 Task: Search one way flight ticket for 4 adults, 2 children, 2 infants in seat and 1 infant on lap in economy from Lexington: Blue Grass Airport to Rockford: Chicago Rockford International Airport(was Northwest Chicagoland Regional Airport At Rockford) on 5-1-2023. Choice of flights is Singapure airlines. Price is upto 65000. Outbound departure time preference is 12:00.
Action: Mouse moved to (207, 212)
Screenshot: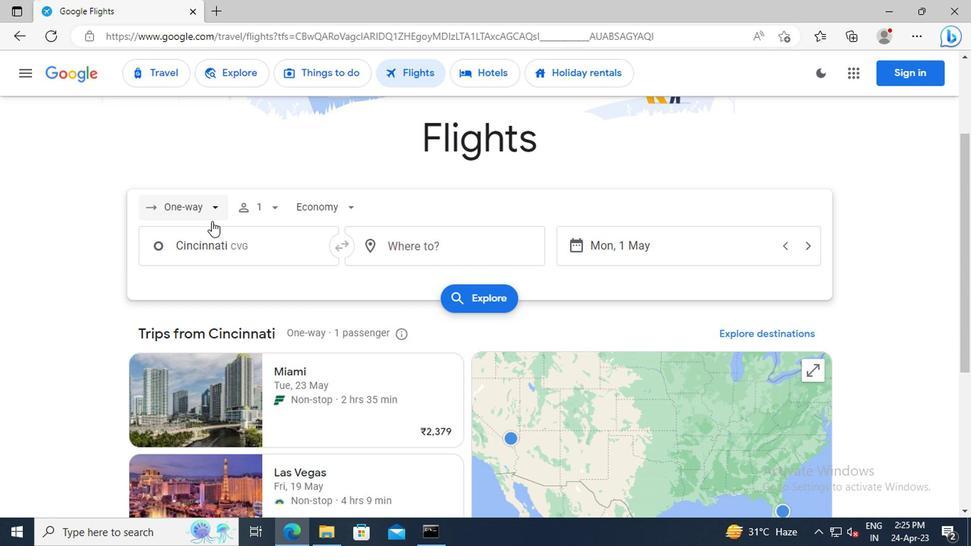 
Action: Mouse pressed left at (207, 212)
Screenshot: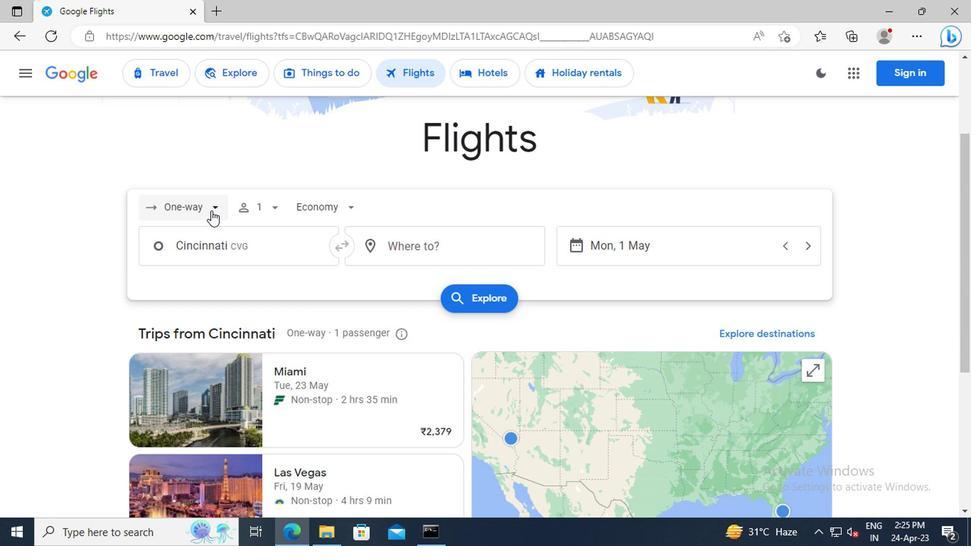 
Action: Mouse moved to (201, 279)
Screenshot: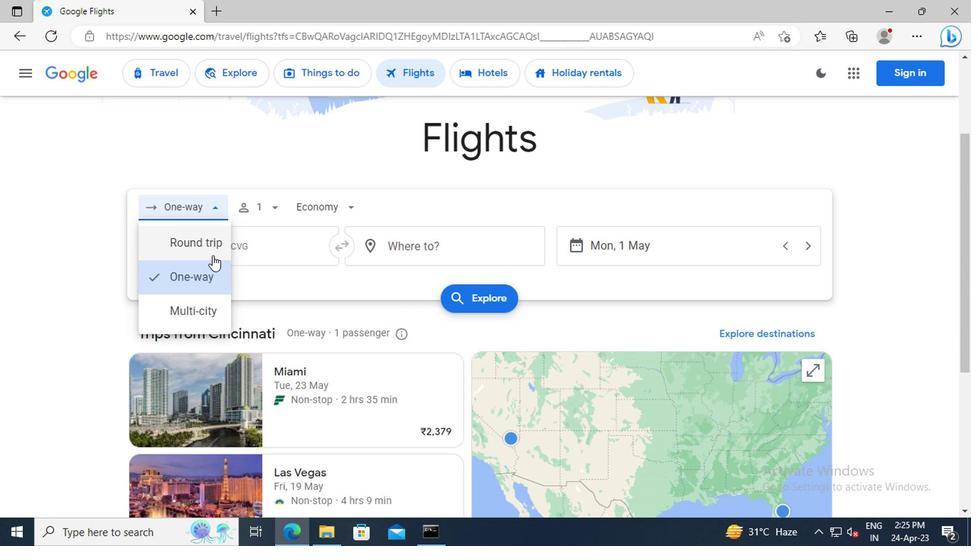 
Action: Mouse pressed left at (201, 279)
Screenshot: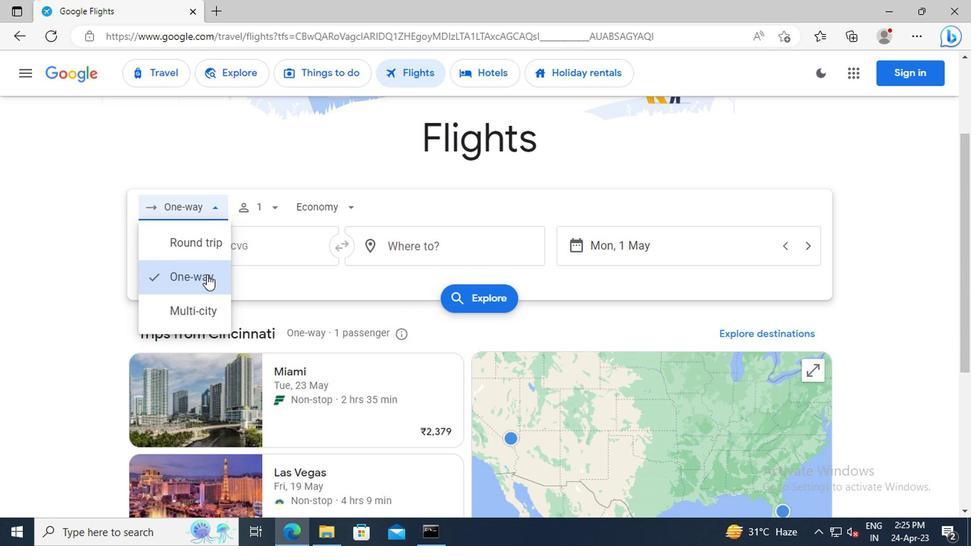 
Action: Mouse moved to (266, 210)
Screenshot: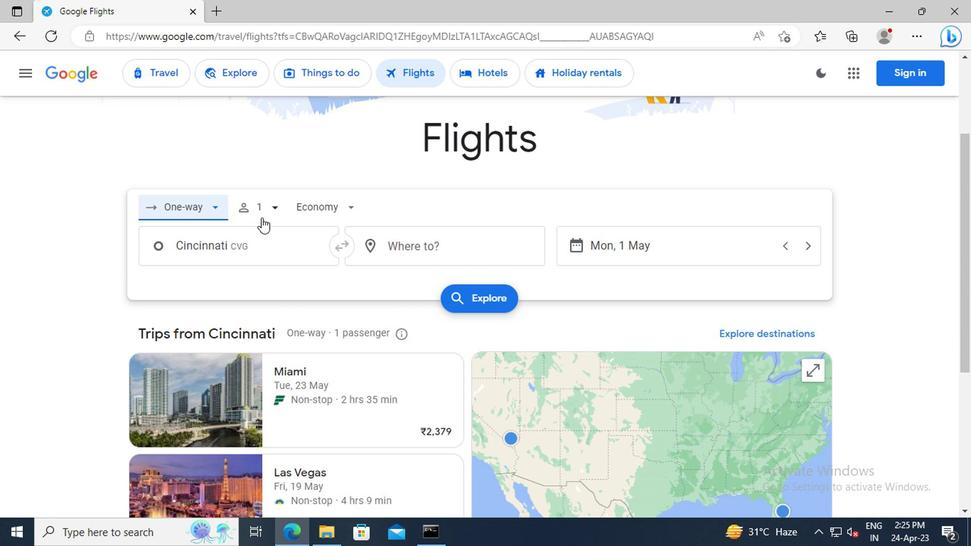
Action: Mouse pressed left at (266, 210)
Screenshot: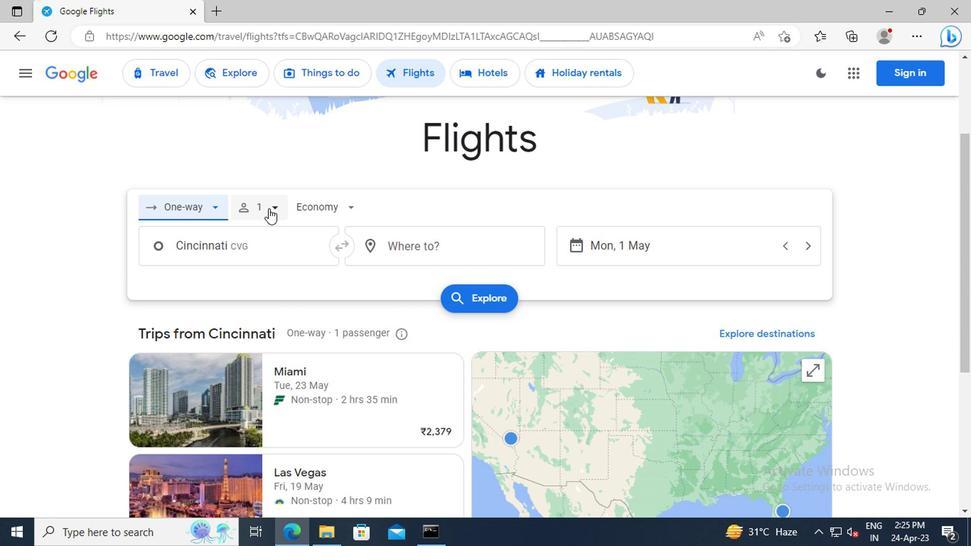 
Action: Mouse moved to (375, 248)
Screenshot: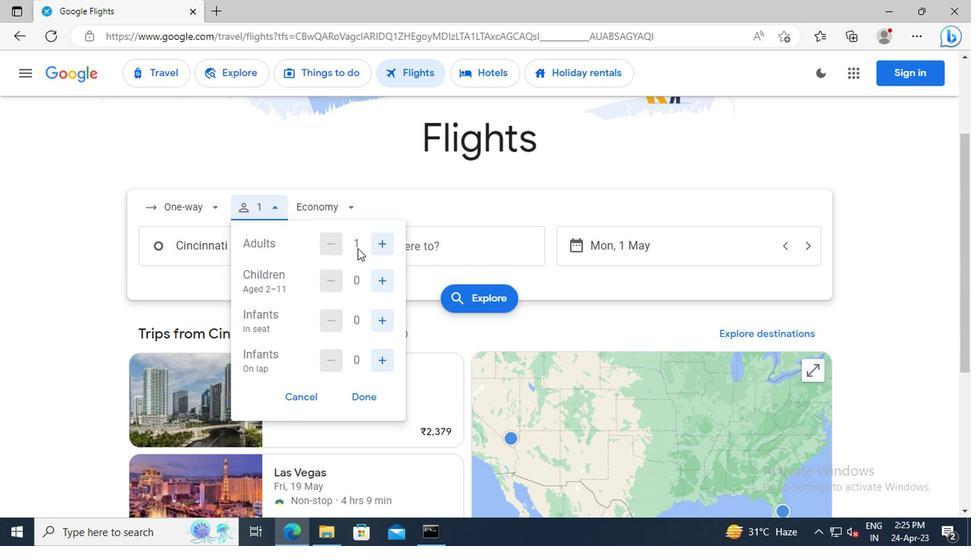 
Action: Mouse pressed left at (375, 248)
Screenshot: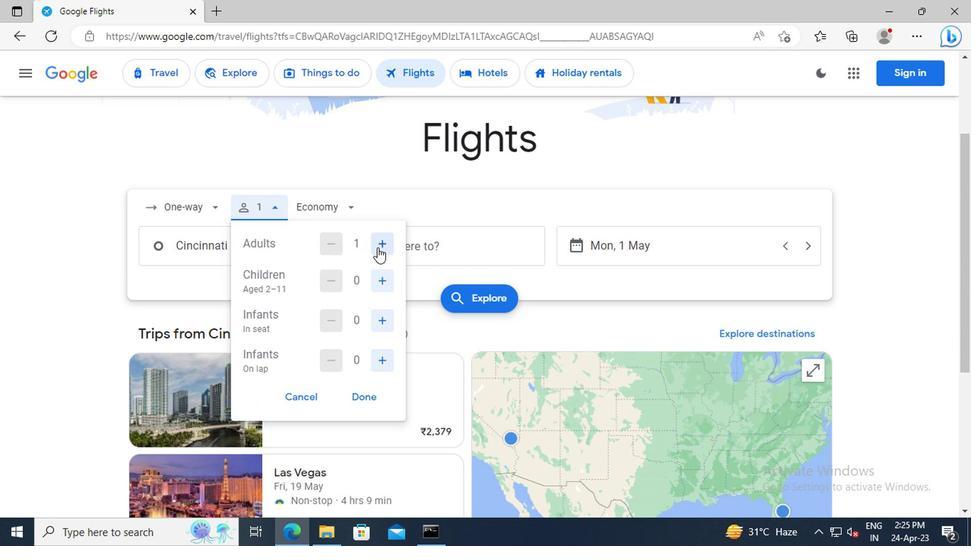 
Action: Mouse pressed left at (375, 248)
Screenshot: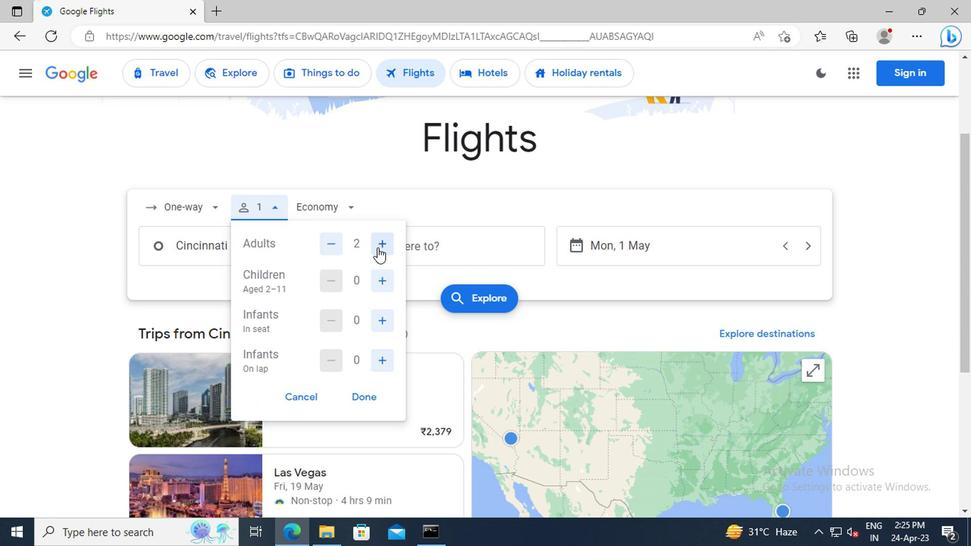 
Action: Mouse pressed left at (375, 248)
Screenshot: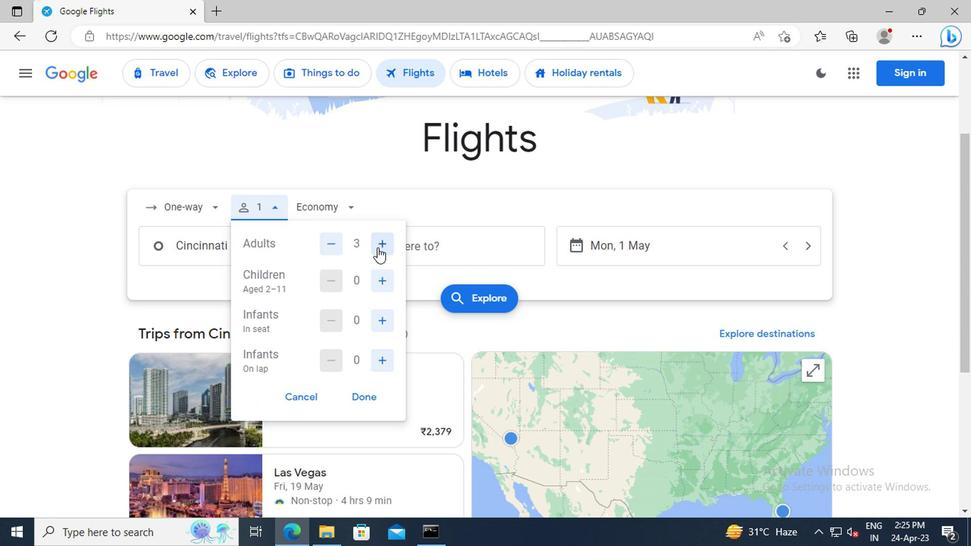 
Action: Mouse moved to (375, 281)
Screenshot: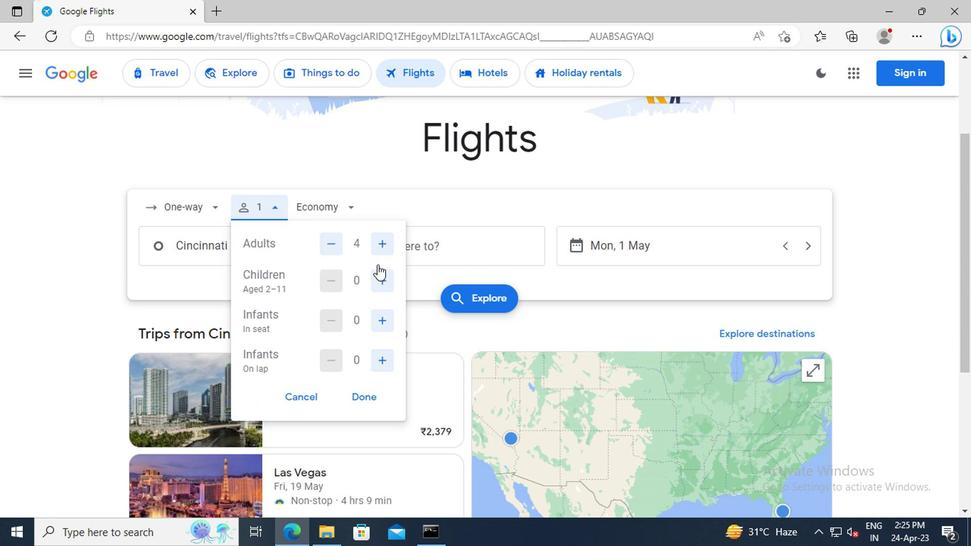 
Action: Mouse pressed left at (375, 281)
Screenshot: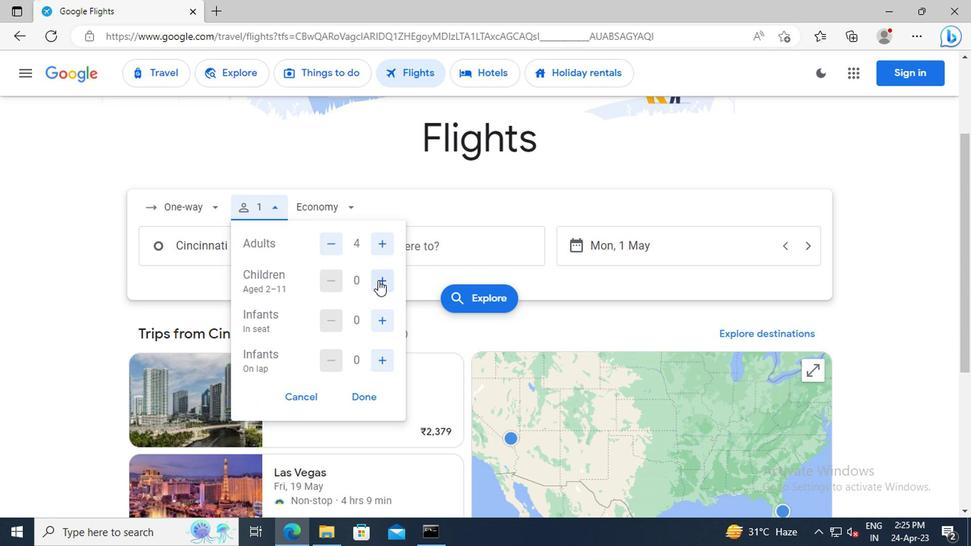 
Action: Mouse pressed left at (375, 281)
Screenshot: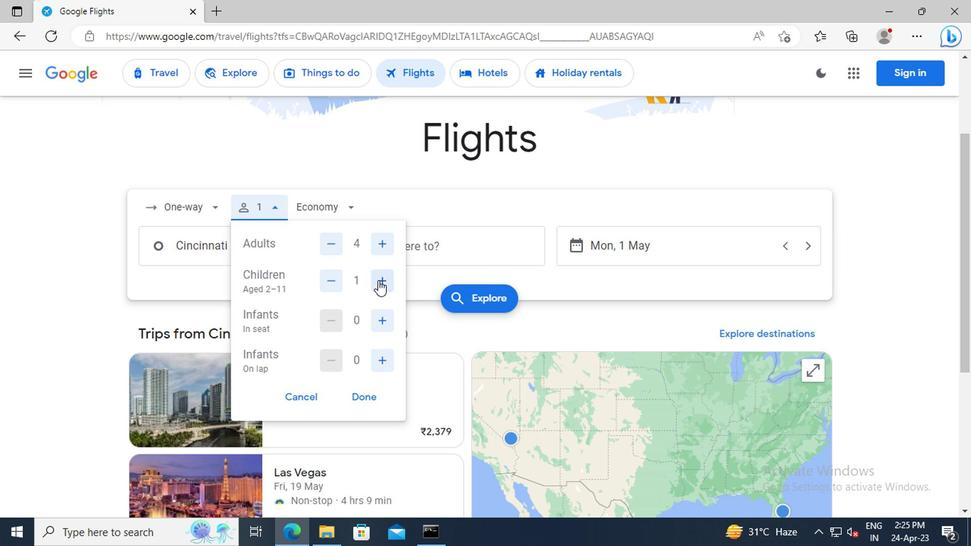 
Action: Mouse moved to (371, 326)
Screenshot: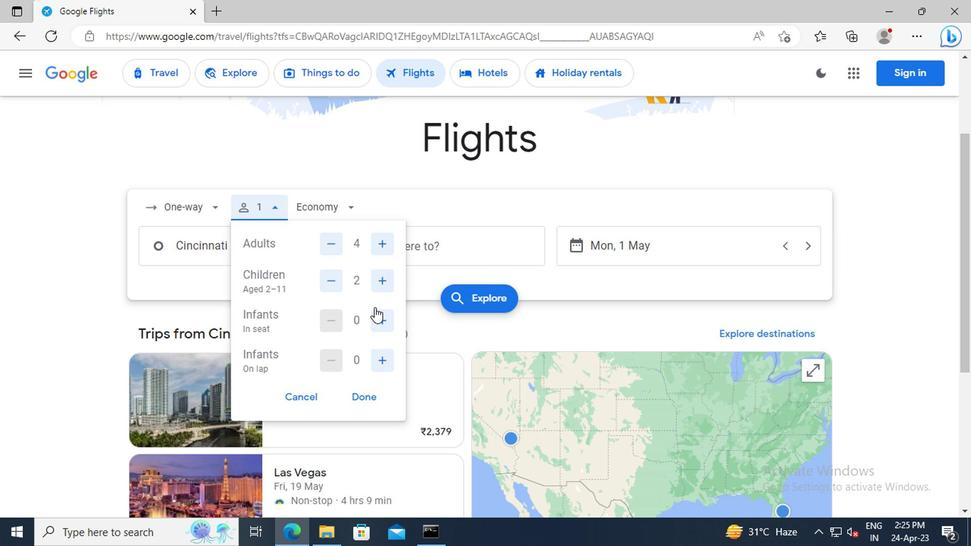 
Action: Mouse pressed left at (371, 326)
Screenshot: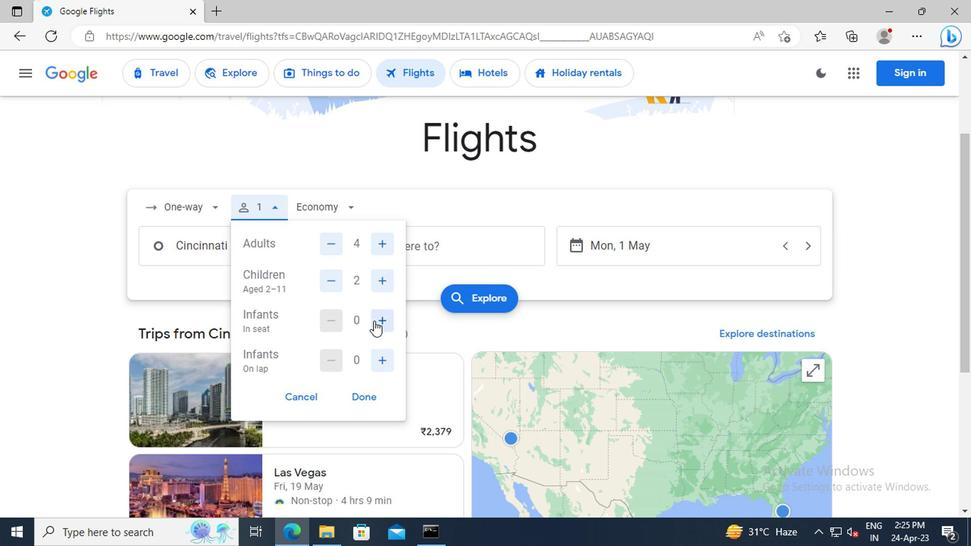 
Action: Mouse pressed left at (371, 326)
Screenshot: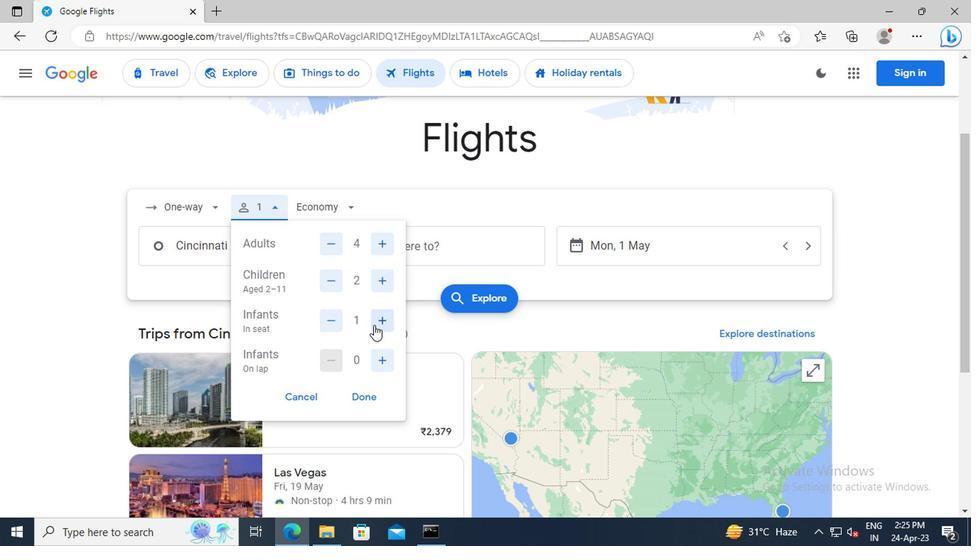
Action: Mouse moved to (375, 360)
Screenshot: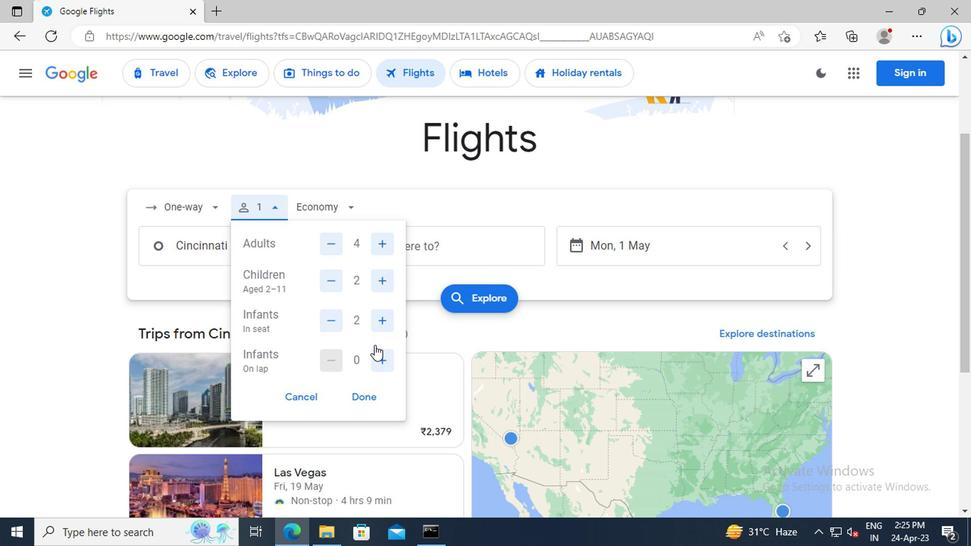 
Action: Mouse pressed left at (375, 360)
Screenshot: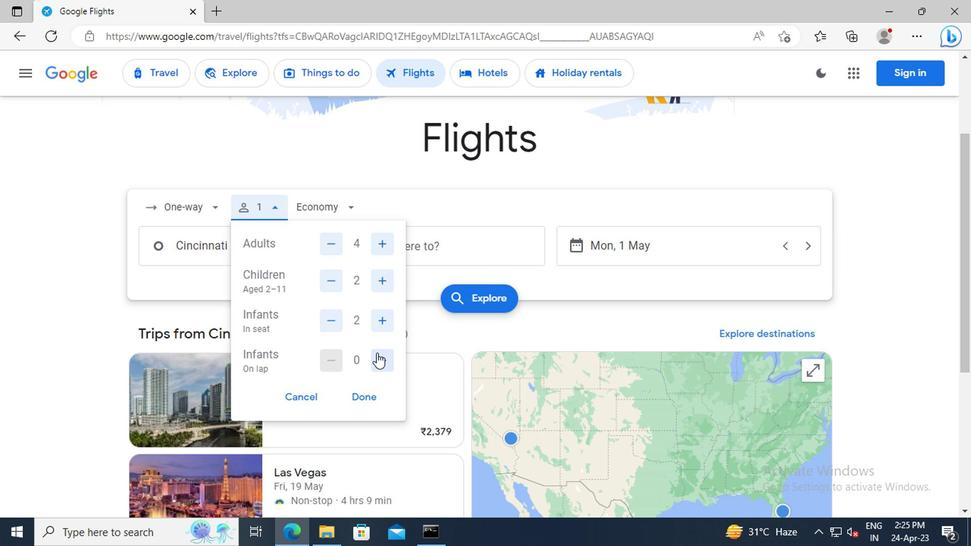 
Action: Mouse moved to (367, 397)
Screenshot: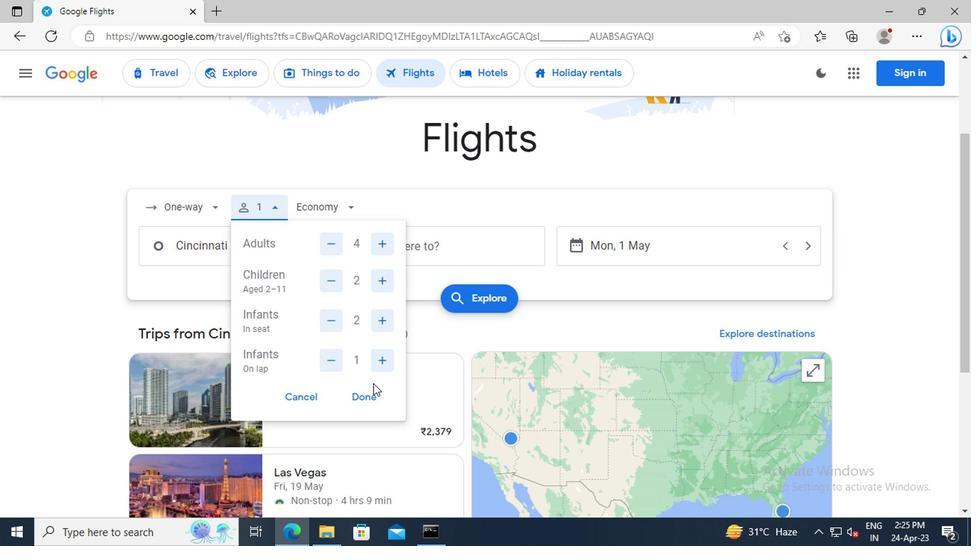 
Action: Mouse pressed left at (367, 397)
Screenshot: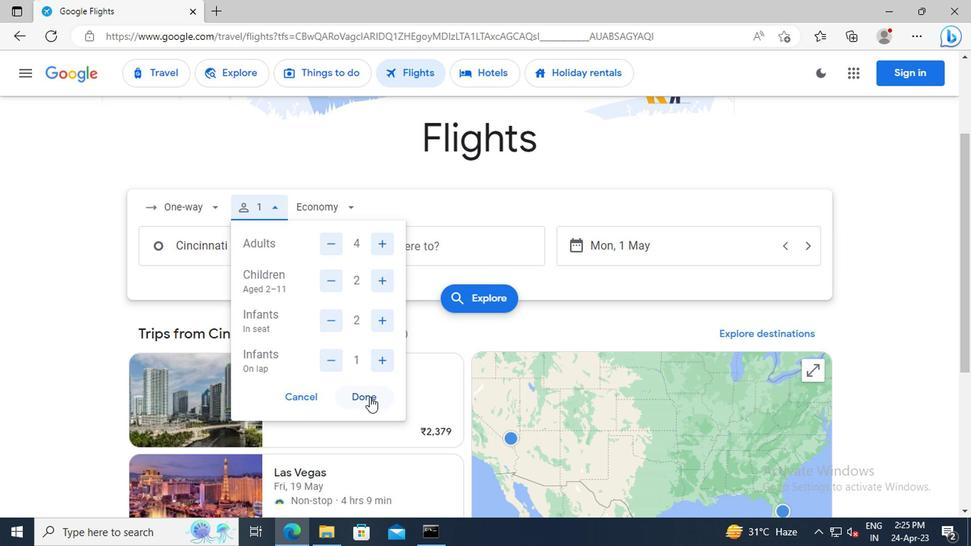 
Action: Mouse moved to (325, 212)
Screenshot: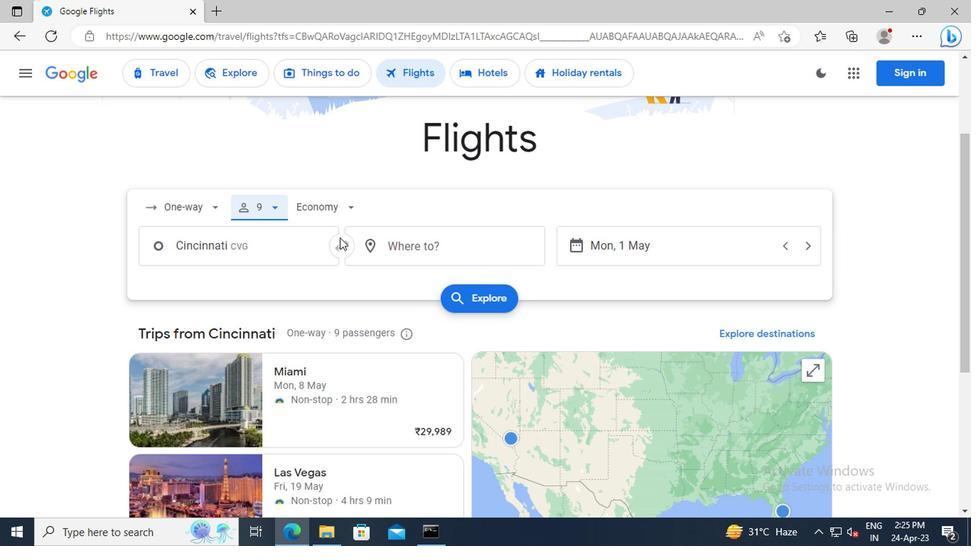 
Action: Mouse pressed left at (325, 212)
Screenshot: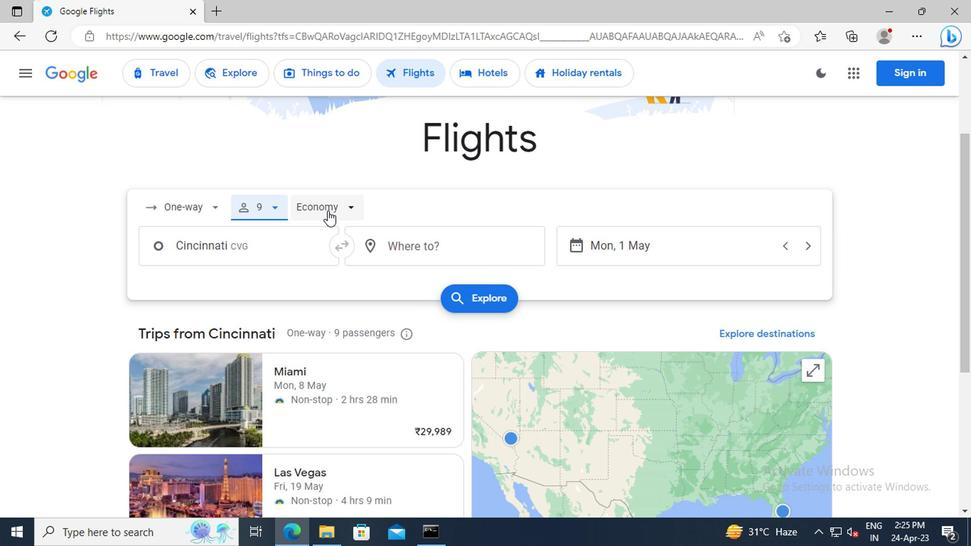 
Action: Mouse moved to (337, 242)
Screenshot: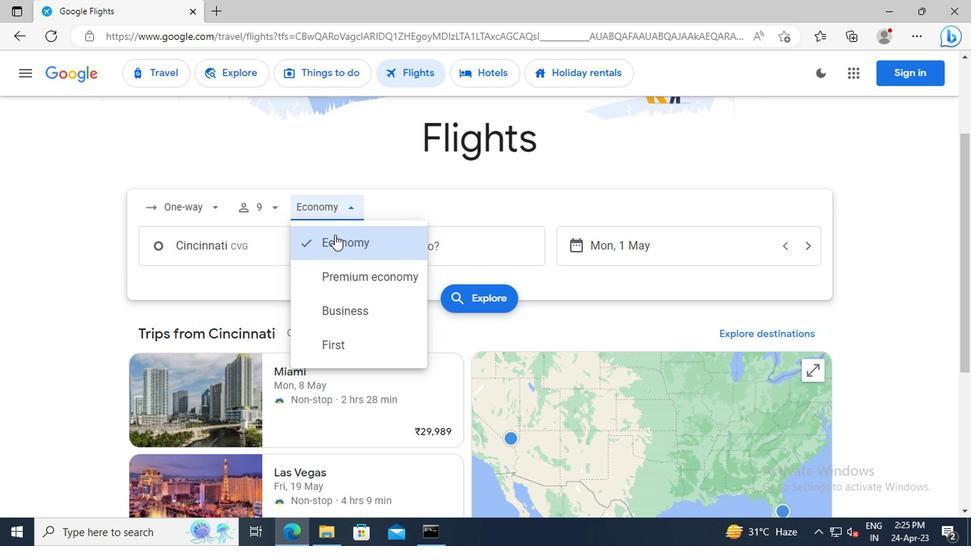 
Action: Mouse pressed left at (337, 242)
Screenshot: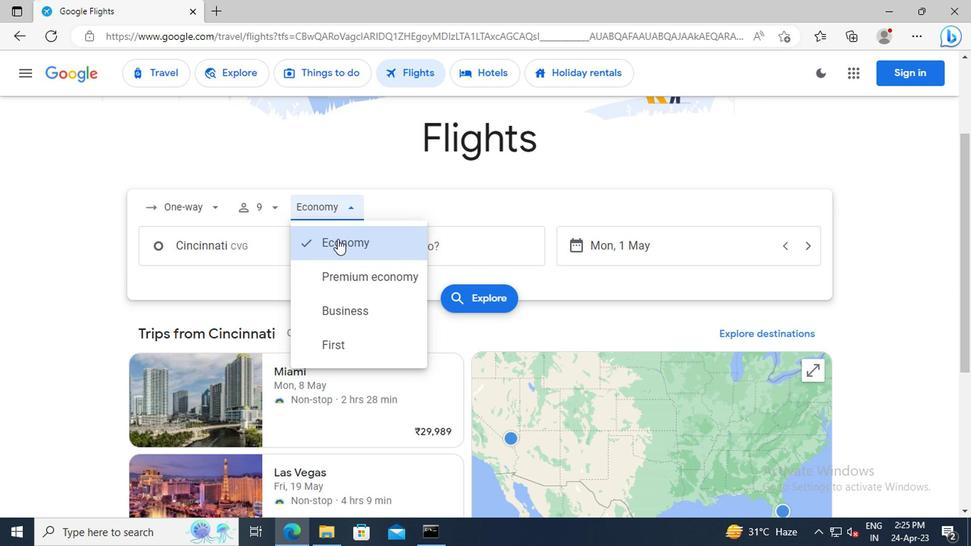 
Action: Mouse moved to (270, 251)
Screenshot: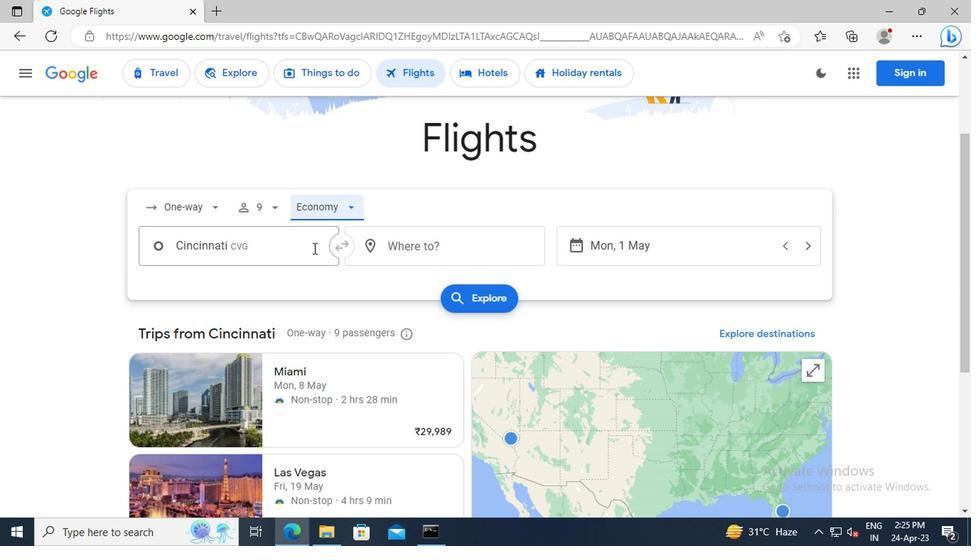 
Action: Mouse pressed left at (270, 251)
Screenshot: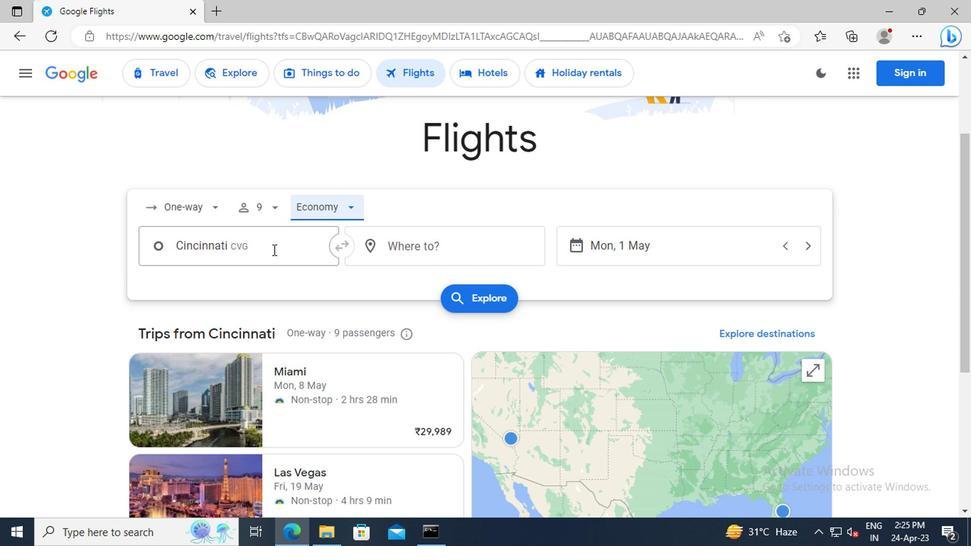 
Action: Key pressed <Key.shift>BLUE<Key.space><Key.shift>GRASS
Screenshot: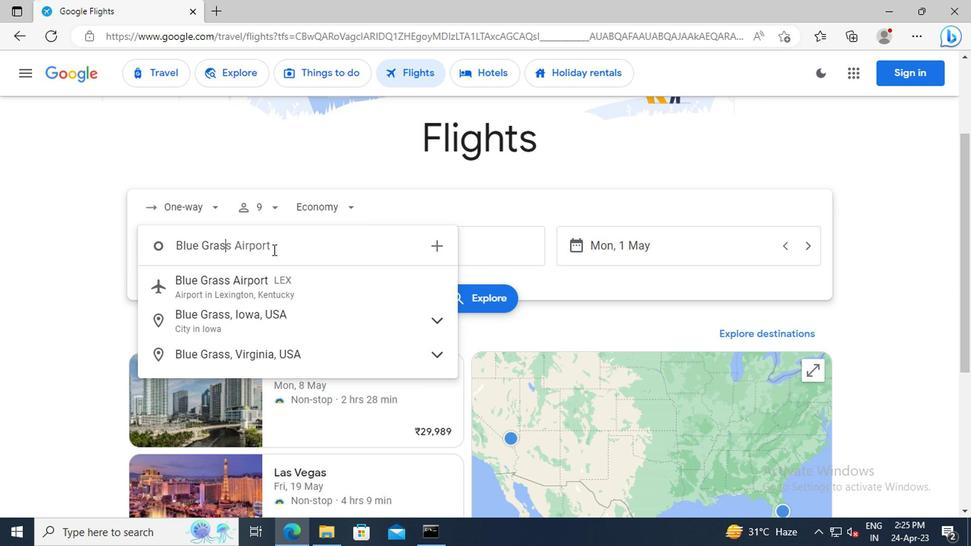 
Action: Mouse moved to (273, 286)
Screenshot: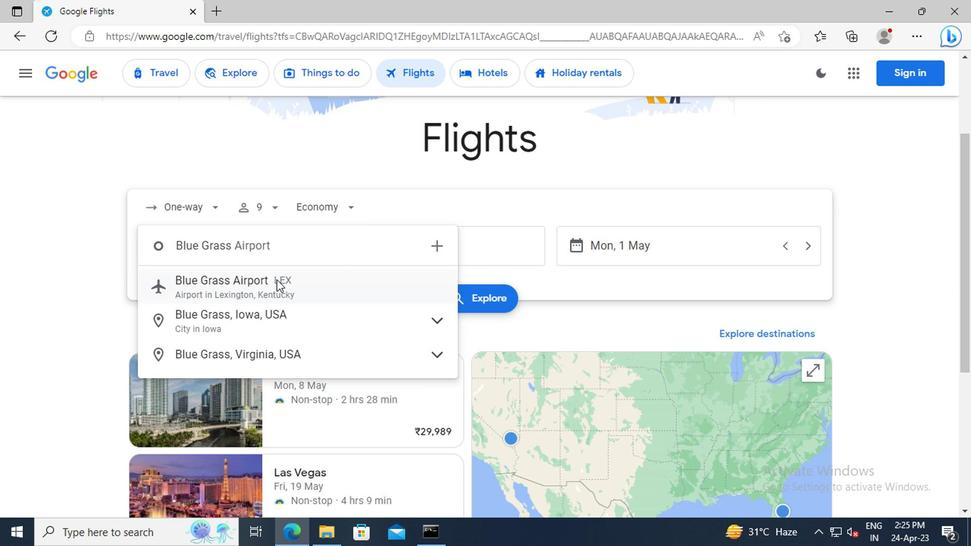 
Action: Mouse pressed left at (273, 286)
Screenshot: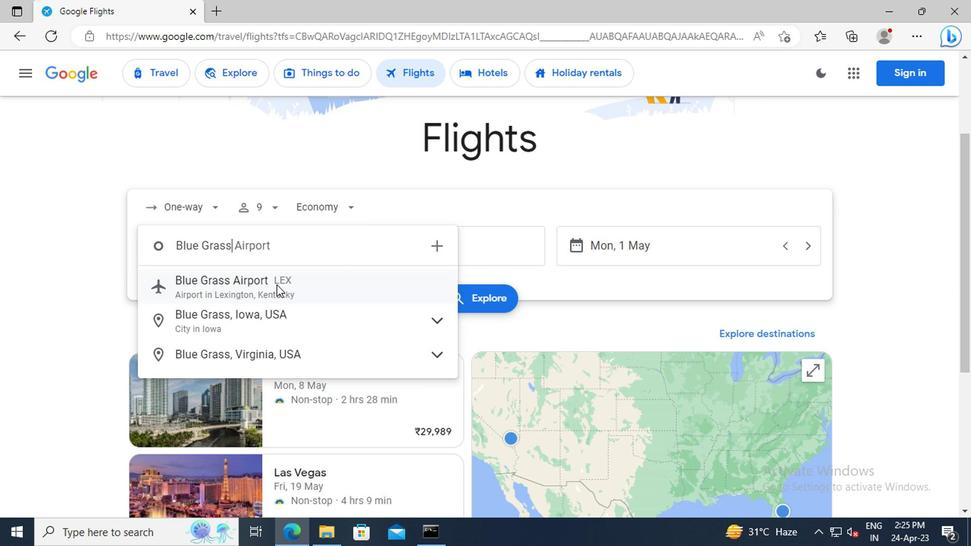 
Action: Mouse moved to (434, 253)
Screenshot: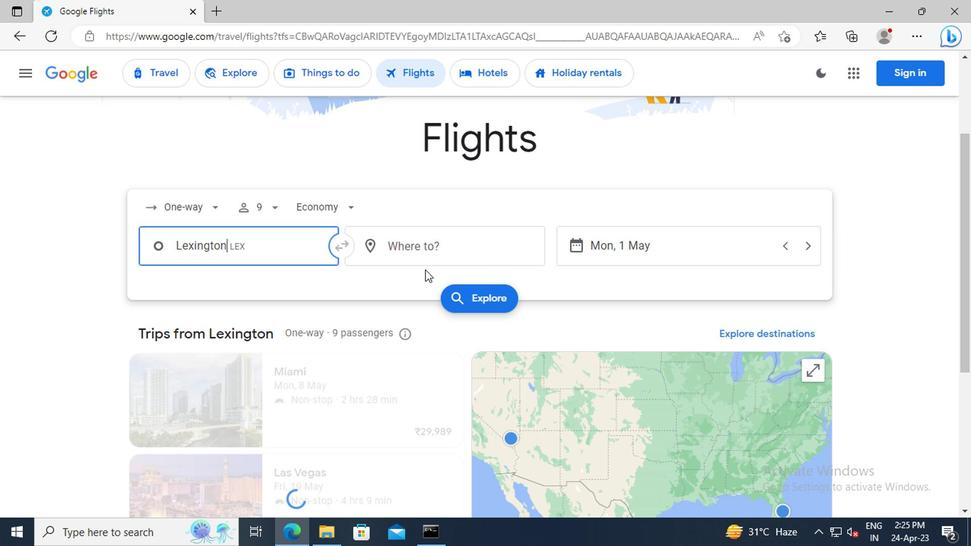 
Action: Mouse pressed left at (434, 253)
Screenshot: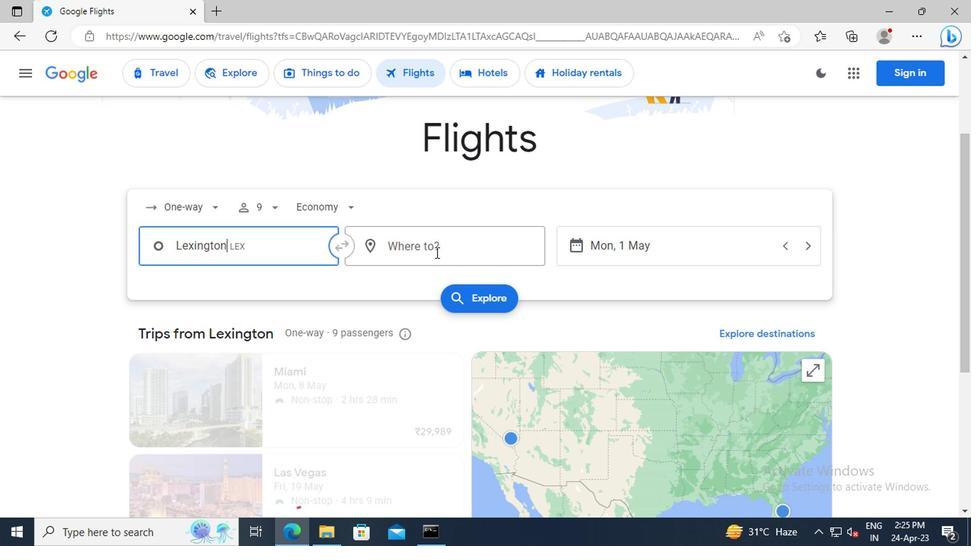 
Action: Mouse moved to (417, 241)
Screenshot: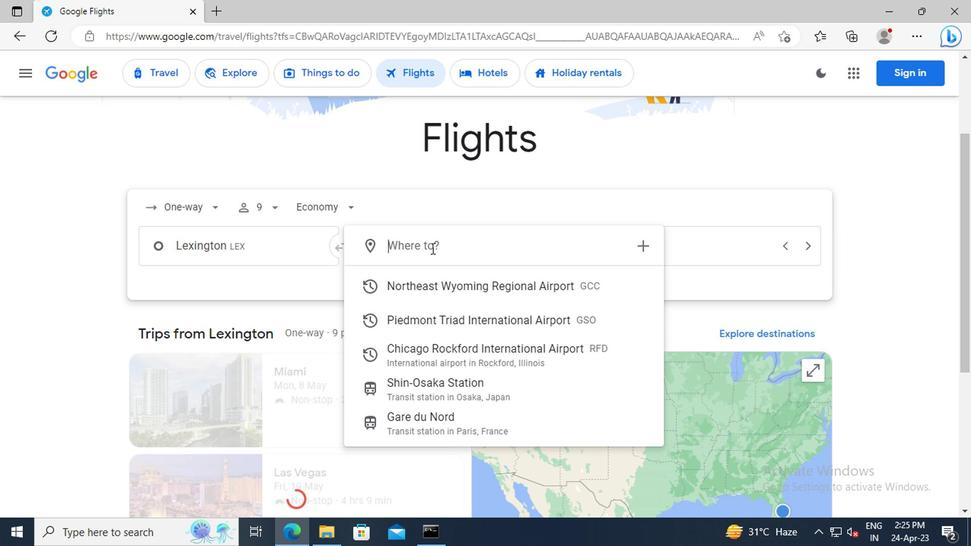 
Action: Key pressed <Key.shift>CHICAGO<Key.space><Key.shift>R
Screenshot: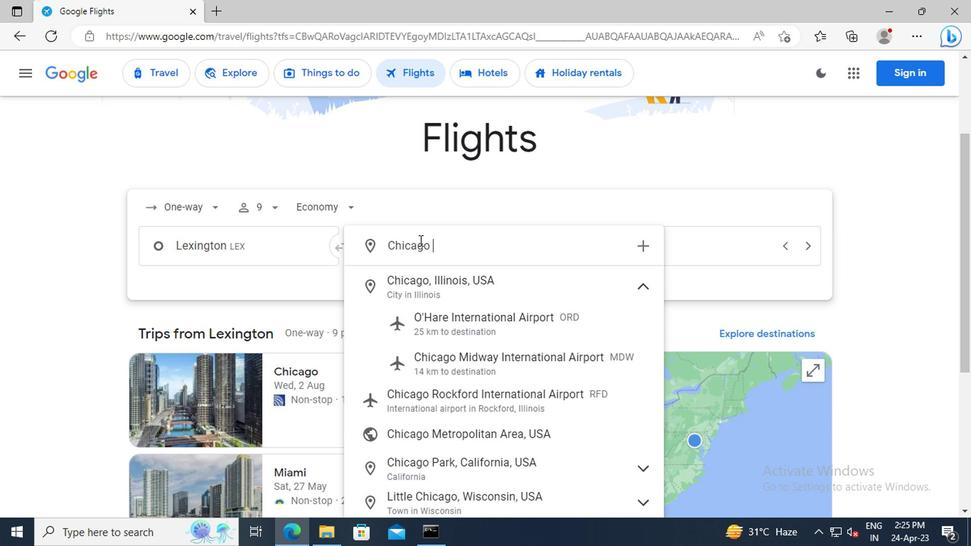 
Action: Mouse moved to (432, 290)
Screenshot: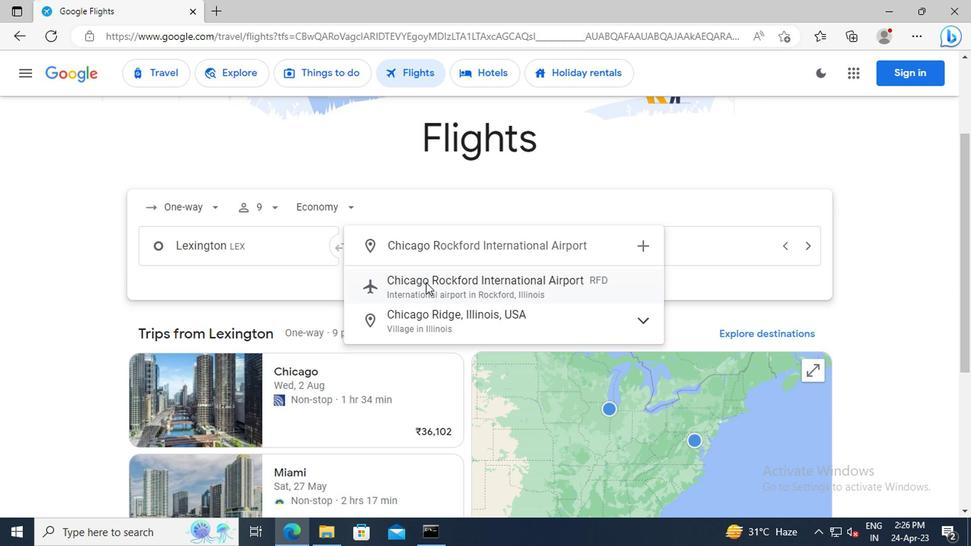 
Action: Mouse pressed left at (432, 290)
Screenshot: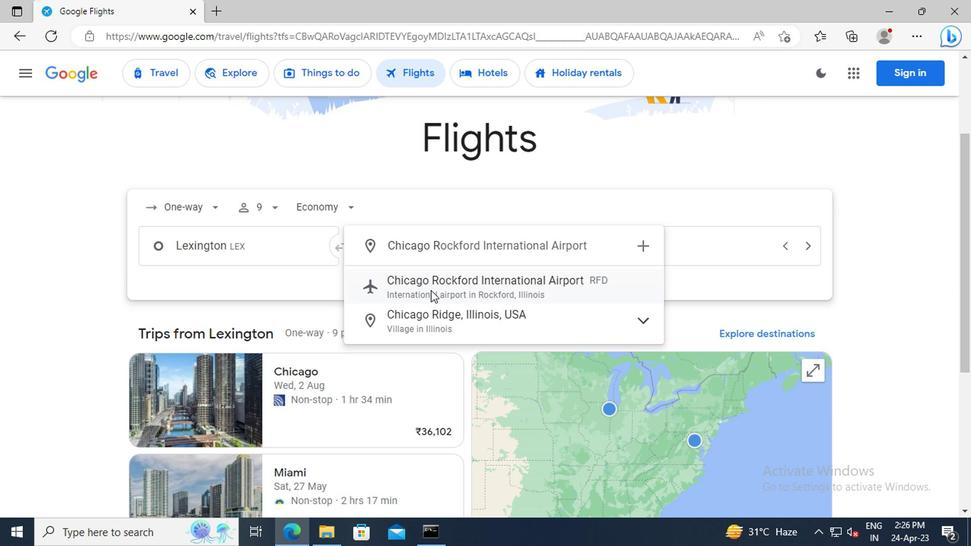 
Action: Mouse moved to (672, 256)
Screenshot: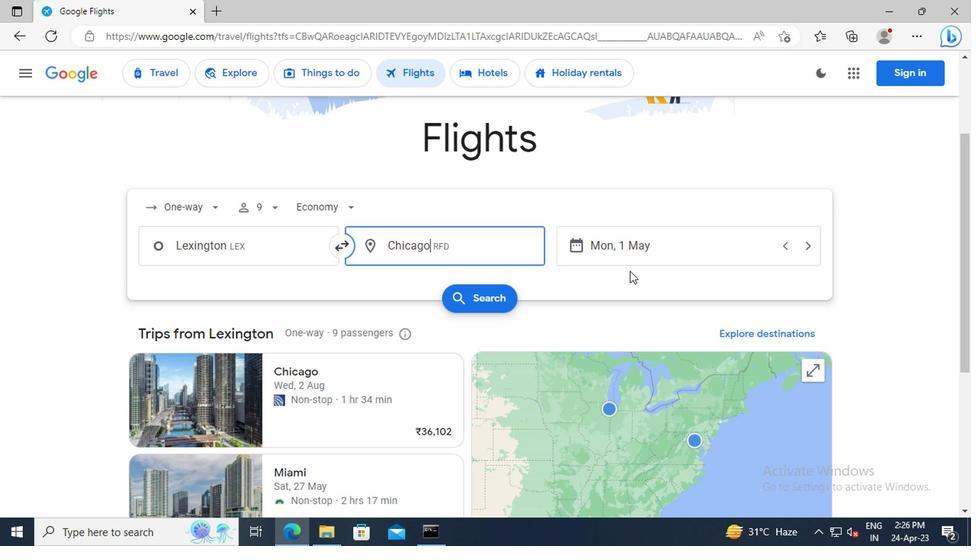 
Action: Mouse pressed left at (672, 256)
Screenshot: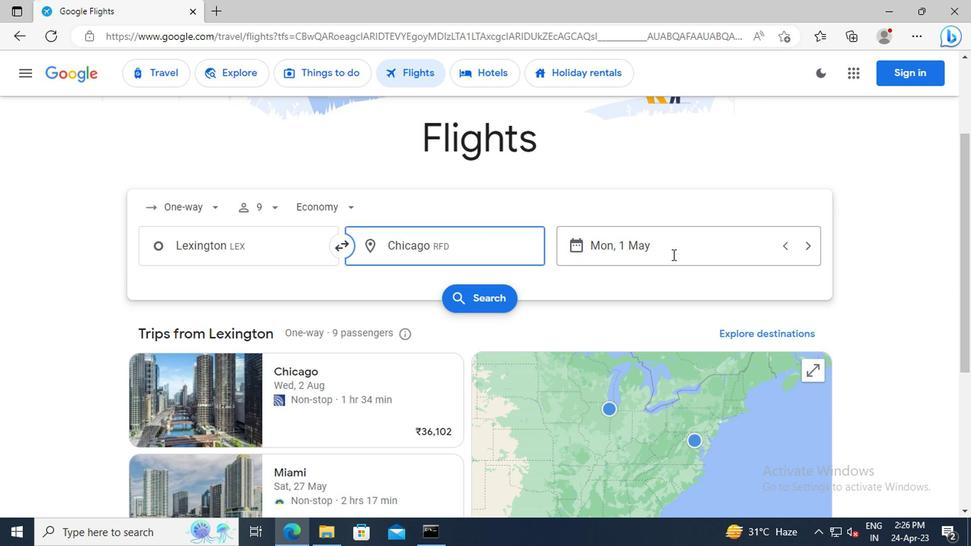 
Action: Mouse moved to (646, 251)
Screenshot: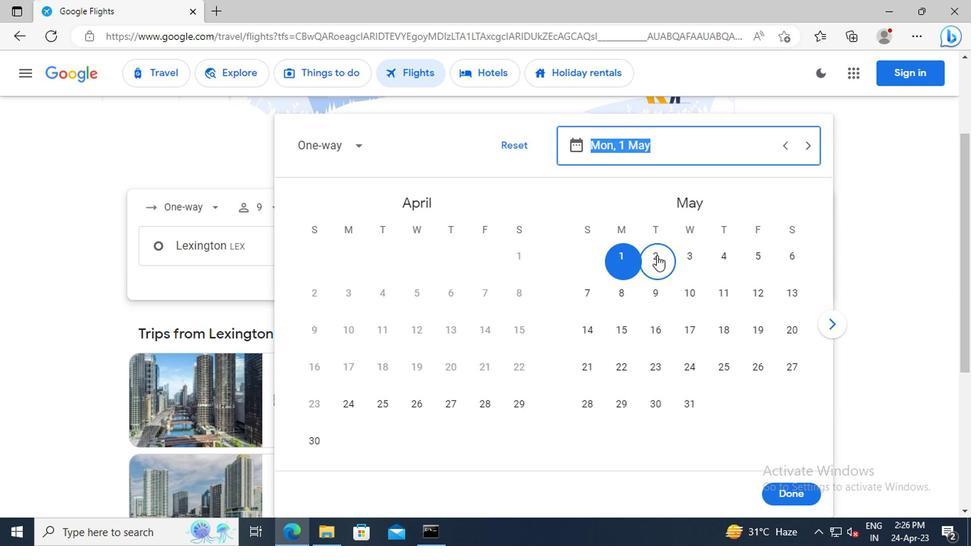 
Action: Key pressed 1<Key.space>MAY<Key.enter>
Screenshot: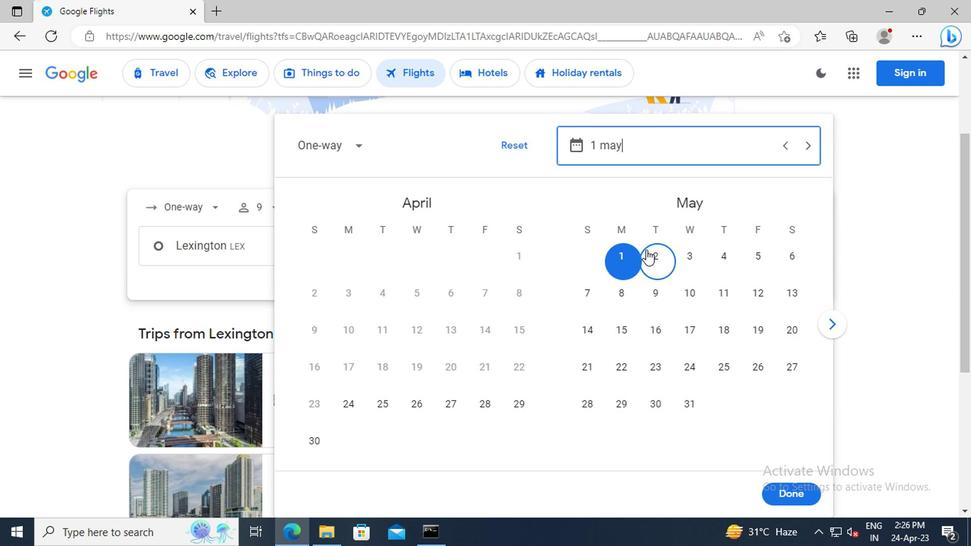 
Action: Mouse moved to (781, 490)
Screenshot: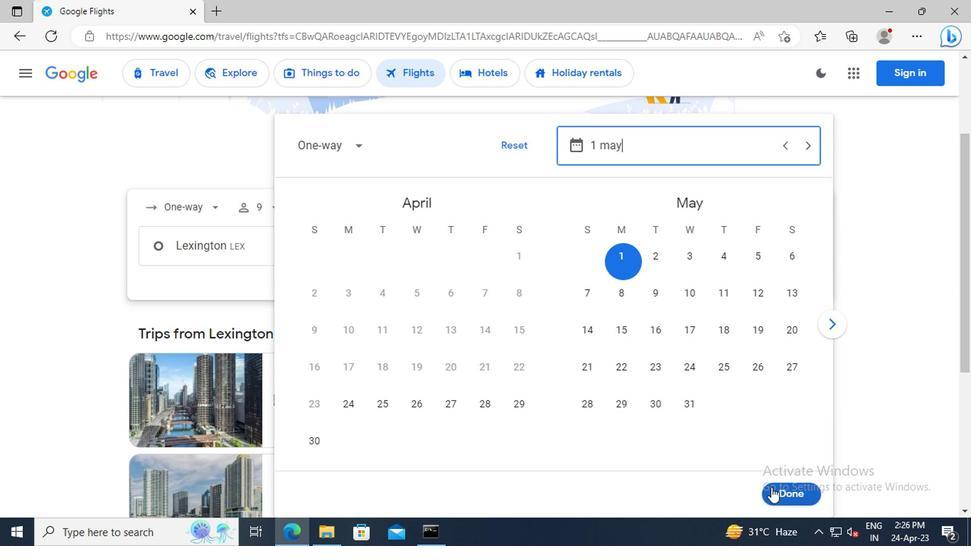 
Action: Mouse pressed left at (781, 490)
Screenshot: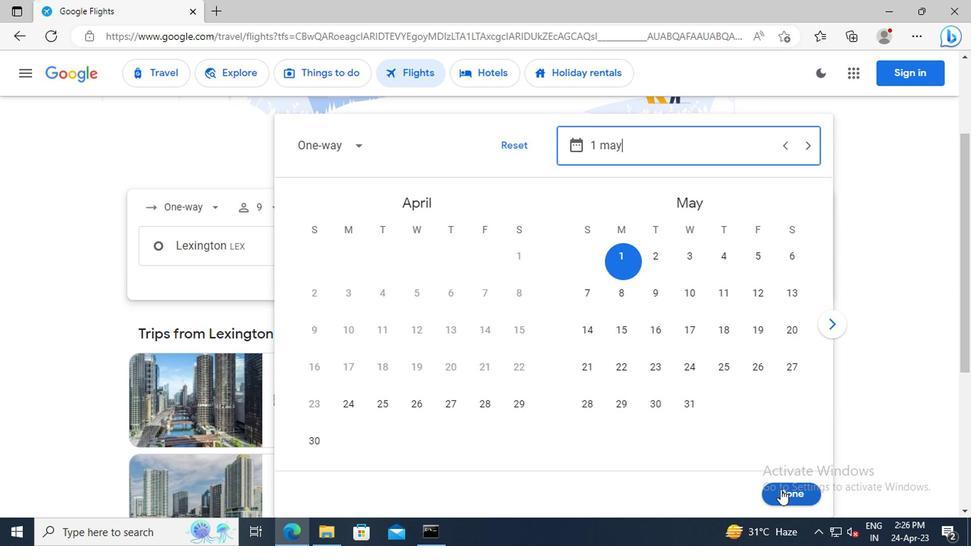 
Action: Mouse moved to (490, 299)
Screenshot: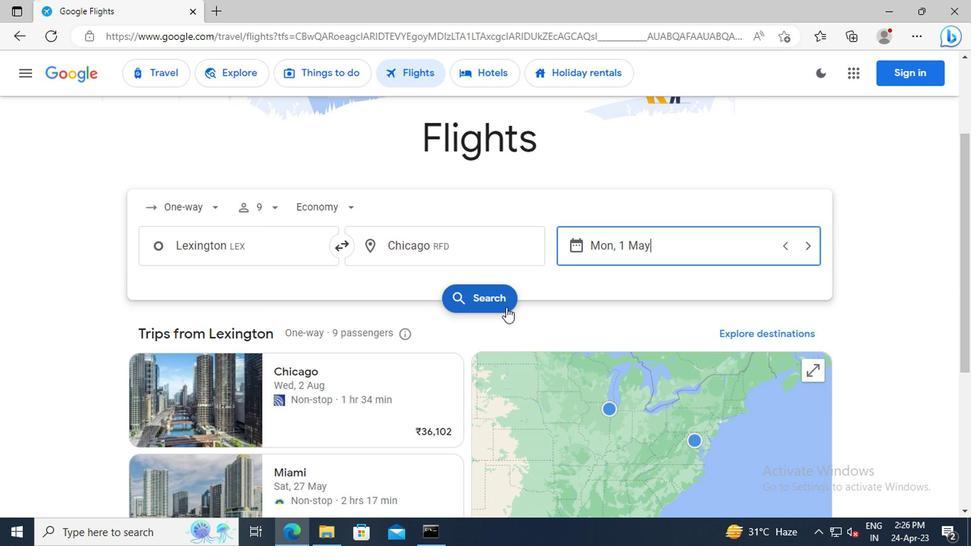 
Action: Mouse pressed left at (490, 299)
Screenshot: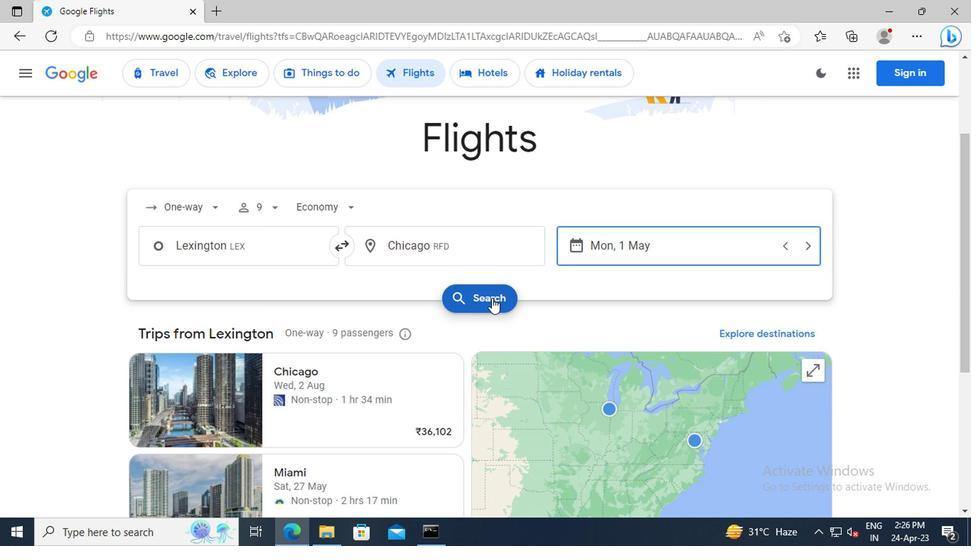 
Action: Mouse moved to (174, 206)
Screenshot: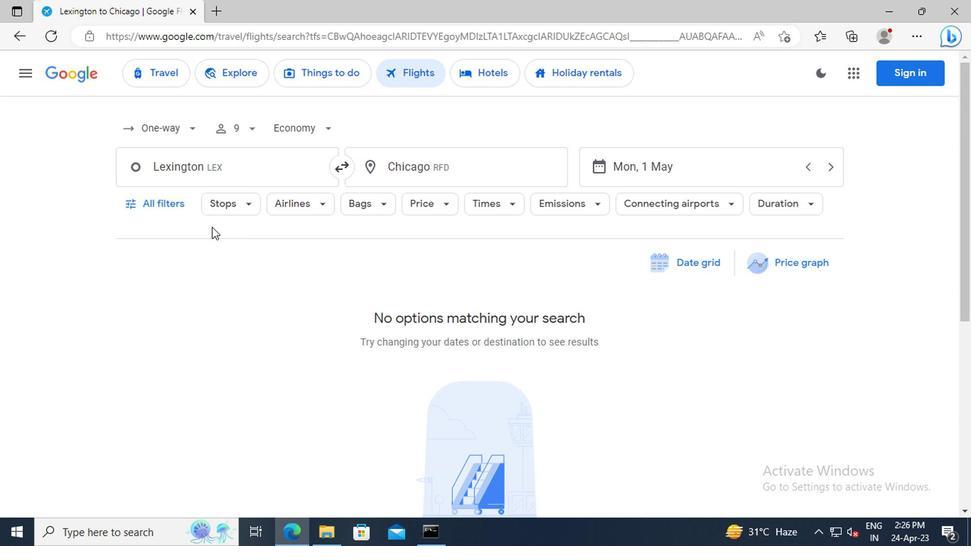 
Action: Mouse pressed left at (174, 206)
Screenshot: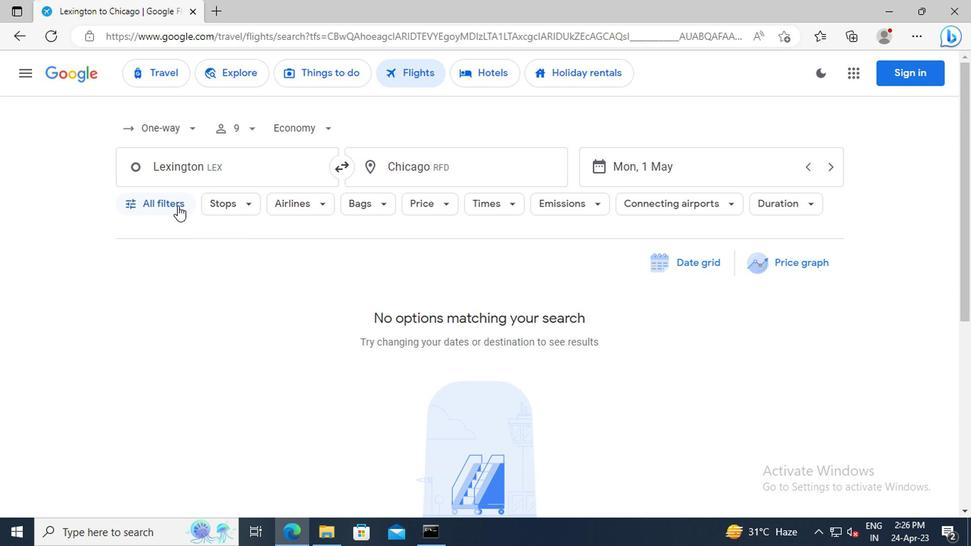 
Action: Mouse moved to (255, 280)
Screenshot: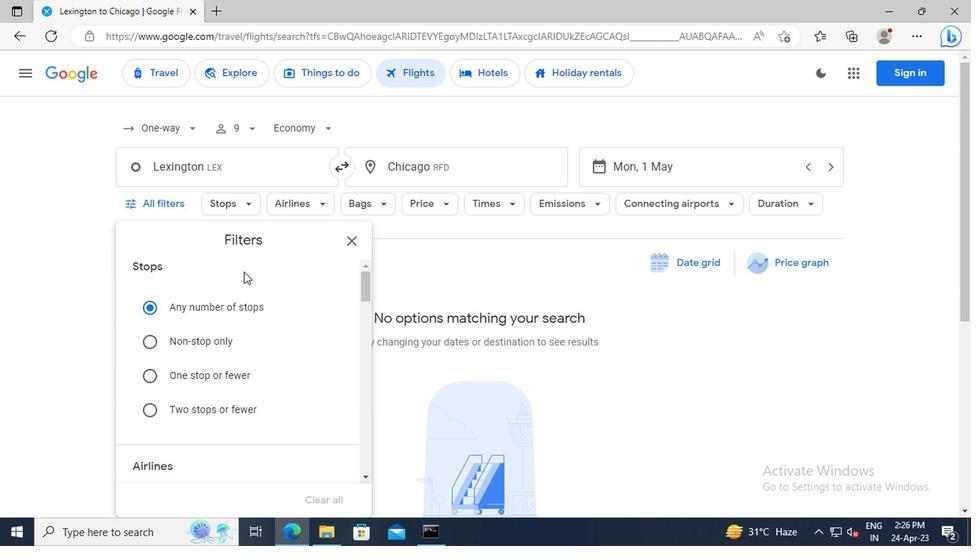 
Action: Mouse scrolled (255, 279) with delta (0, -1)
Screenshot: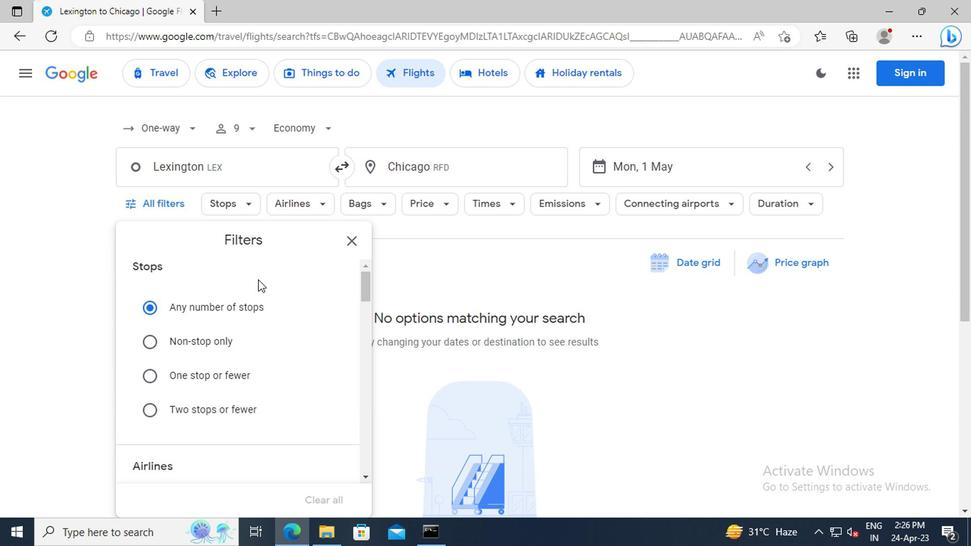 
Action: Mouse scrolled (255, 279) with delta (0, -1)
Screenshot: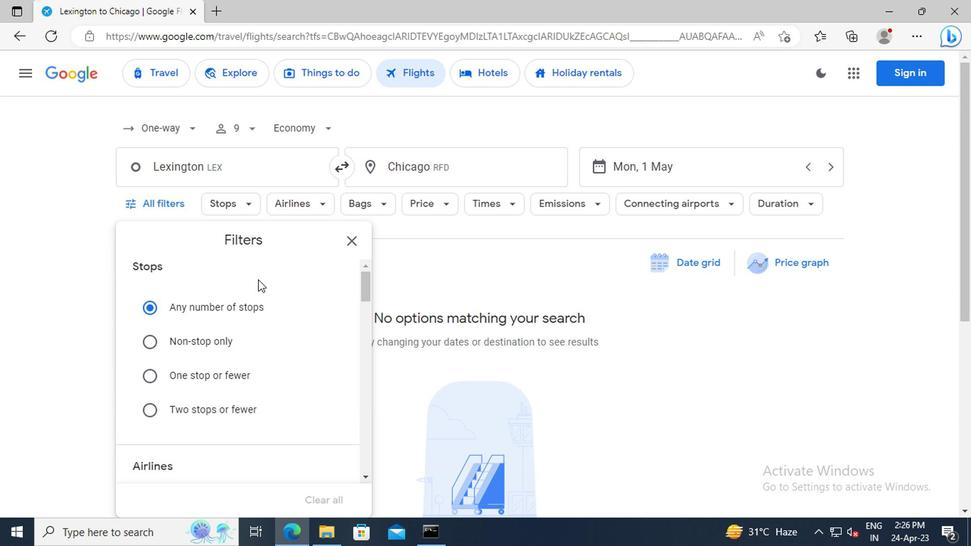 
Action: Mouse moved to (257, 295)
Screenshot: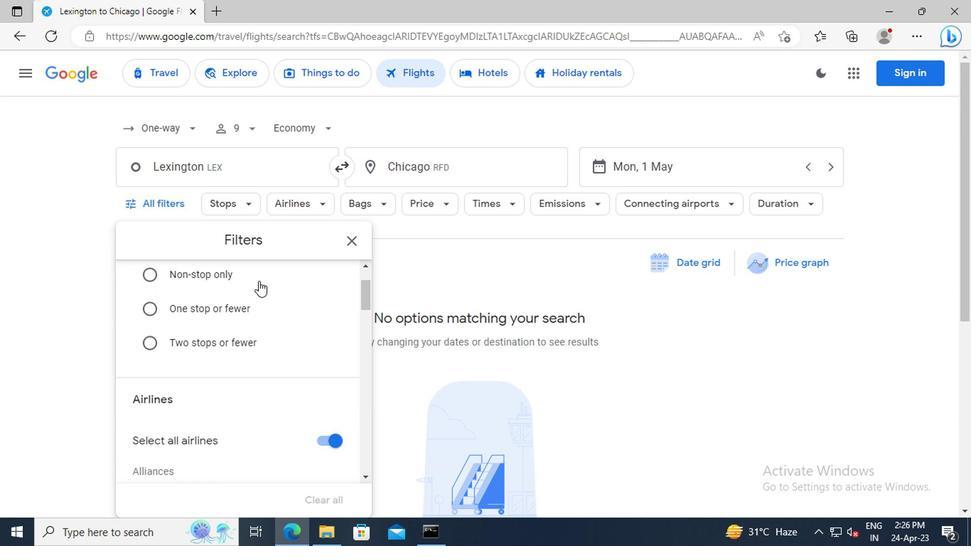 
Action: Mouse scrolled (257, 295) with delta (0, 0)
Screenshot: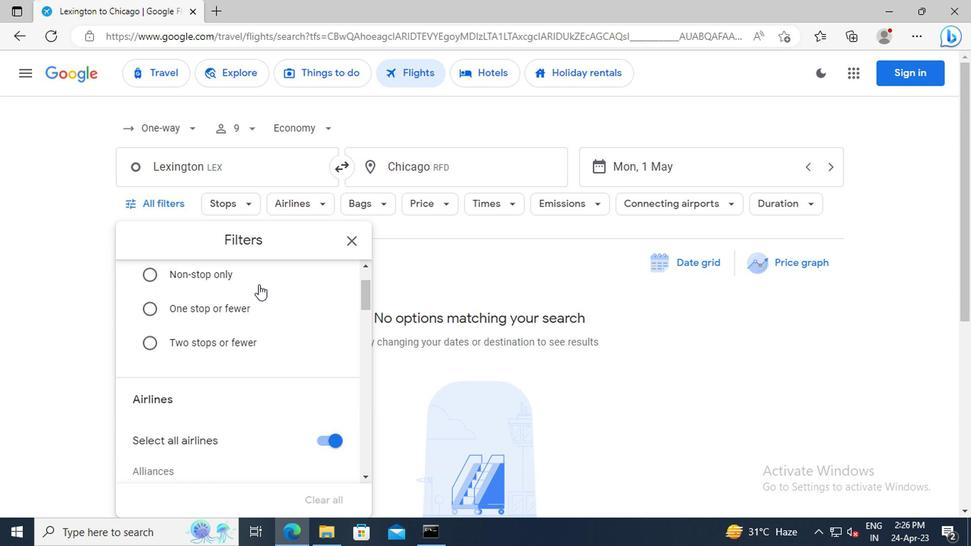 
Action: Mouse scrolled (257, 295) with delta (0, 0)
Screenshot: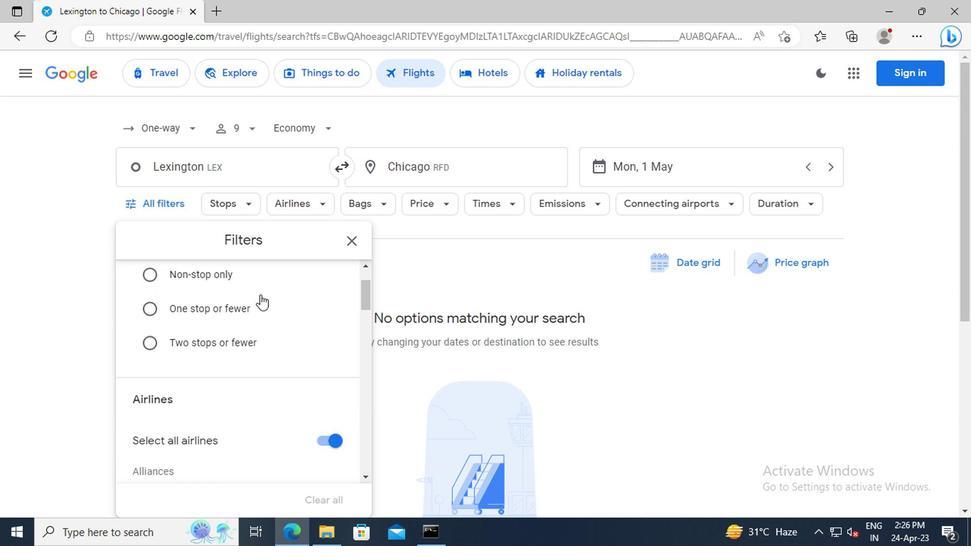 
Action: Mouse scrolled (257, 295) with delta (0, 0)
Screenshot: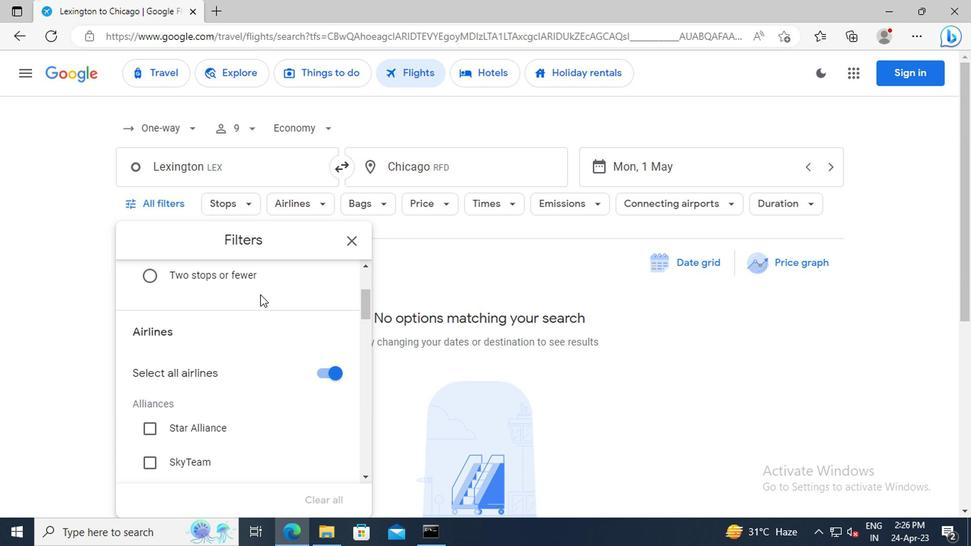 
Action: Mouse moved to (323, 344)
Screenshot: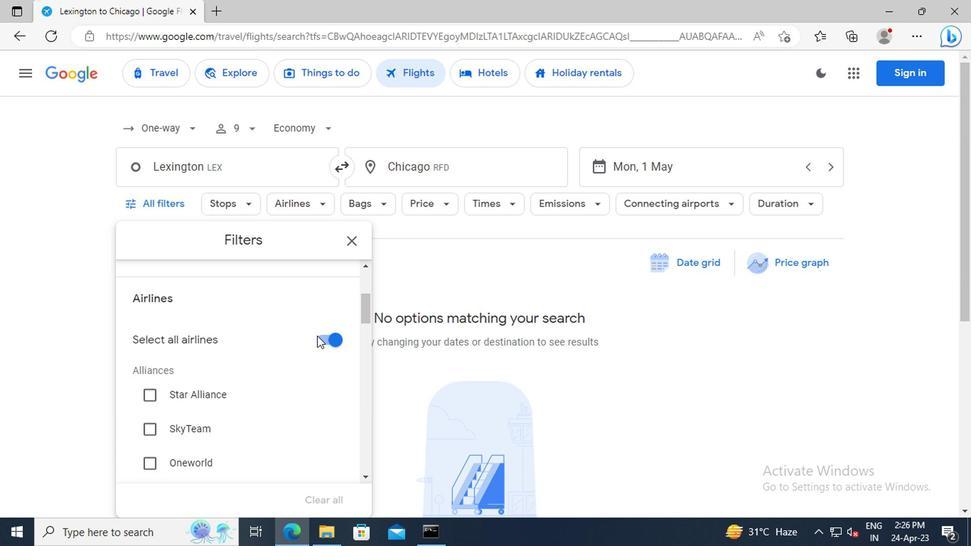 
Action: Mouse pressed left at (323, 344)
Screenshot: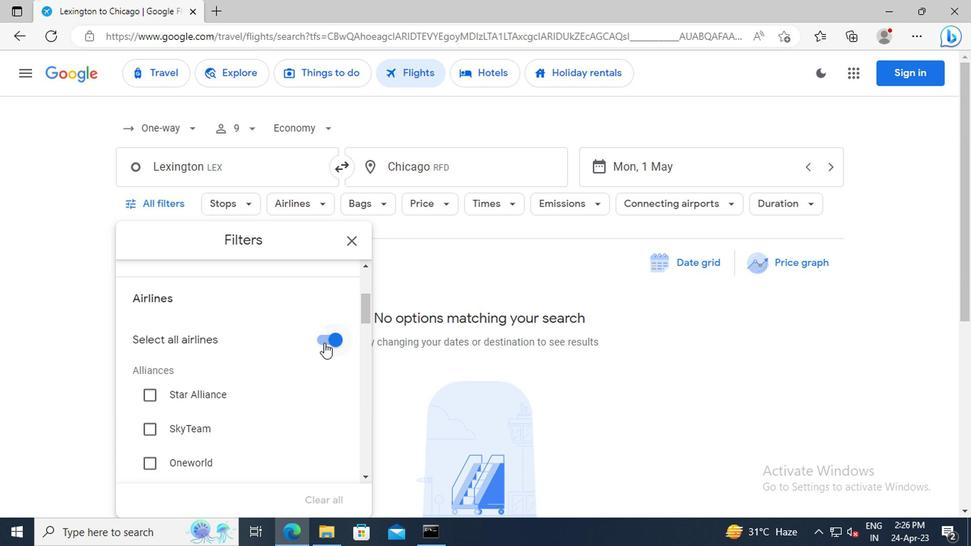 
Action: Mouse moved to (263, 321)
Screenshot: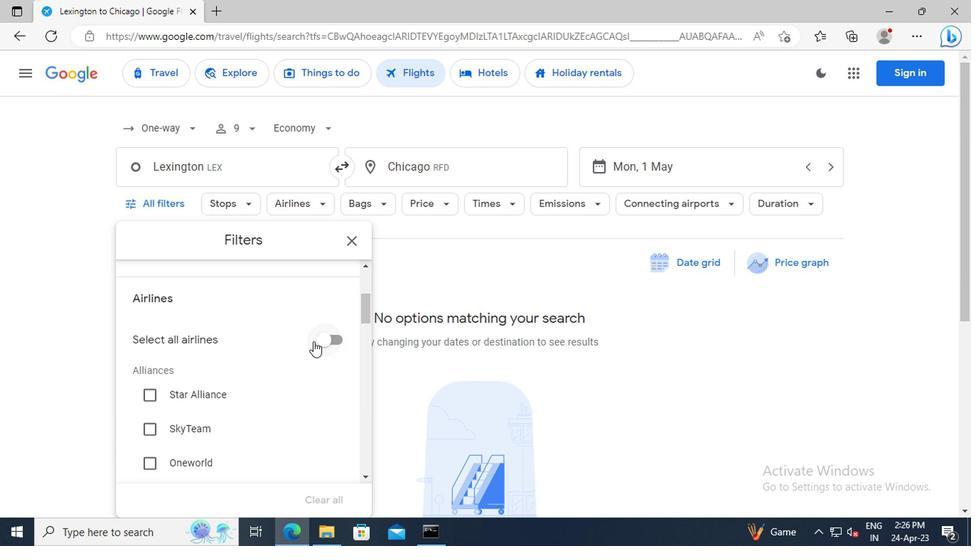 
Action: Mouse scrolled (263, 320) with delta (0, -1)
Screenshot: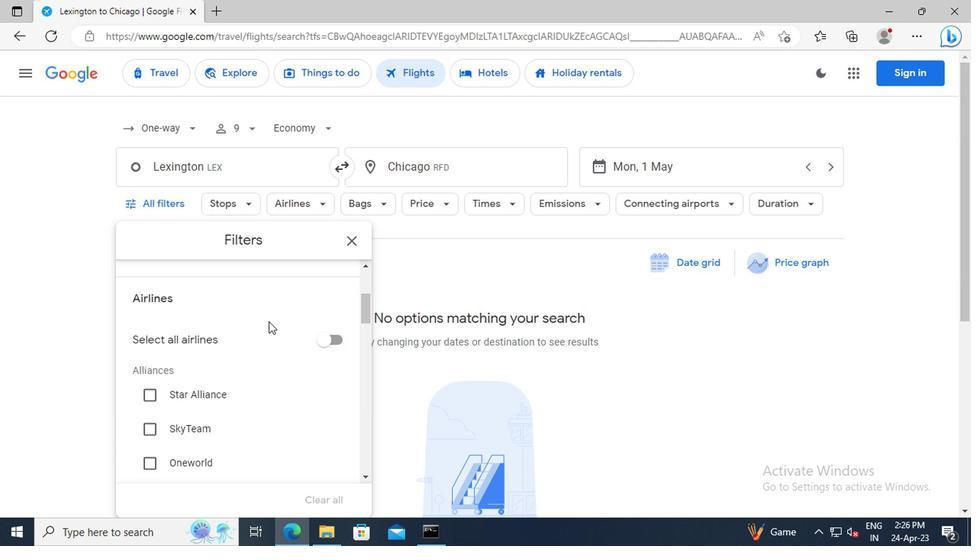 
Action: Mouse scrolled (263, 320) with delta (0, -1)
Screenshot: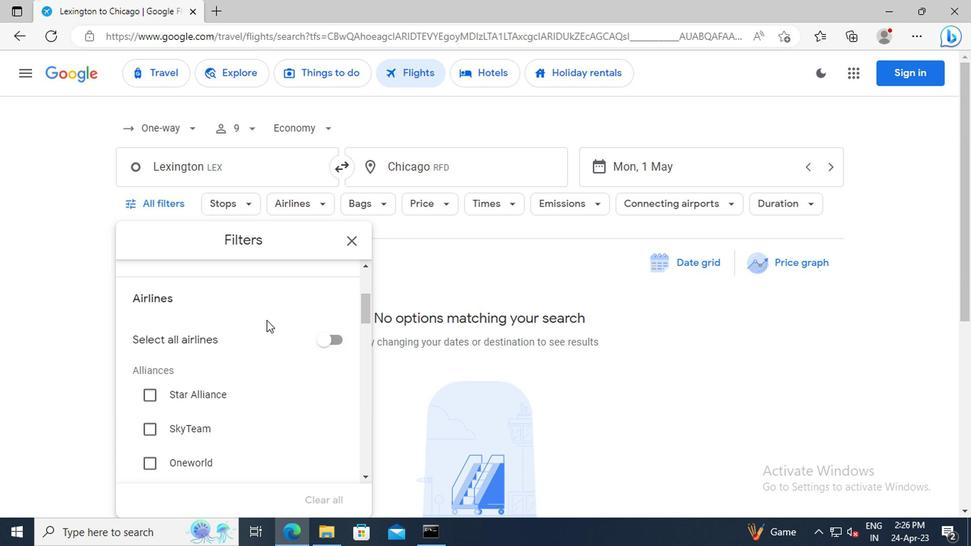 
Action: Mouse scrolled (263, 320) with delta (0, -1)
Screenshot: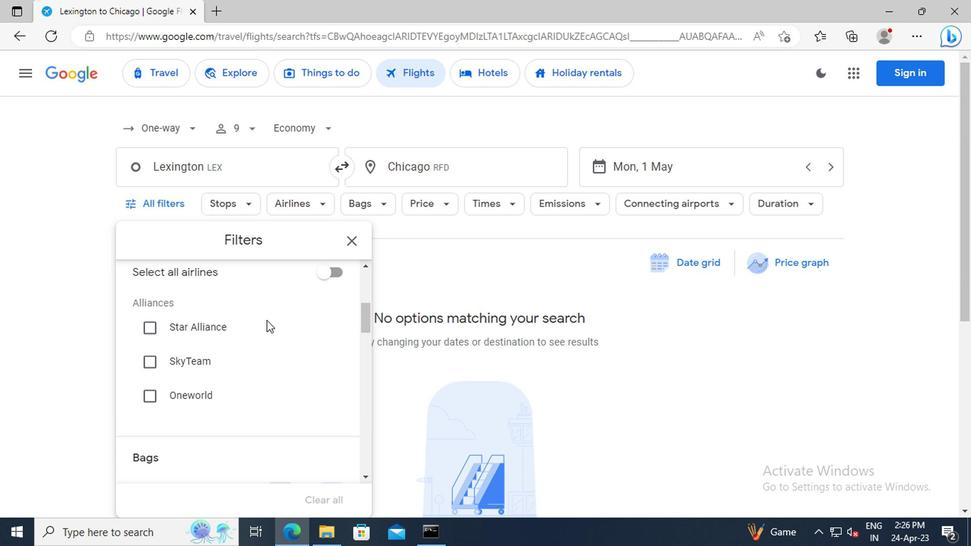 
Action: Mouse scrolled (263, 320) with delta (0, -1)
Screenshot: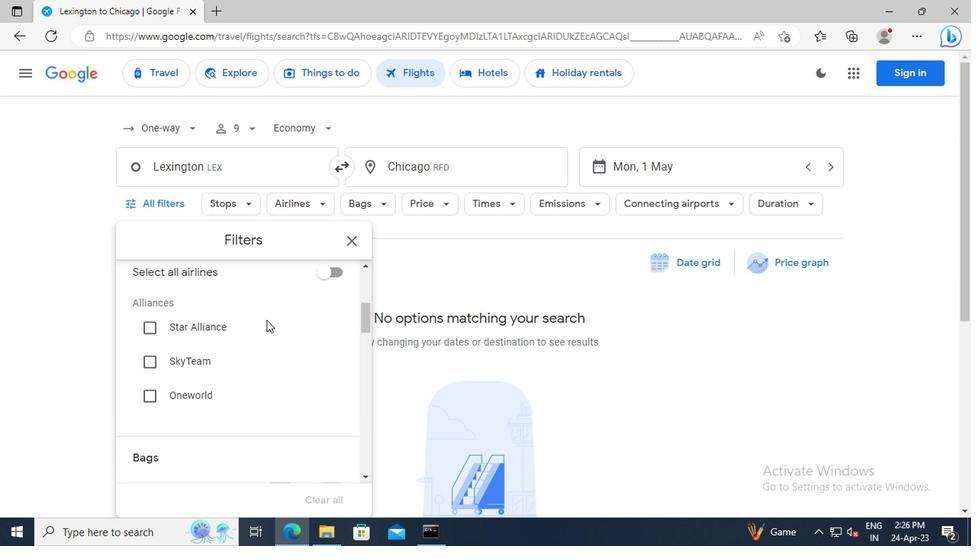 
Action: Mouse scrolled (263, 320) with delta (0, -1)
Screenshot: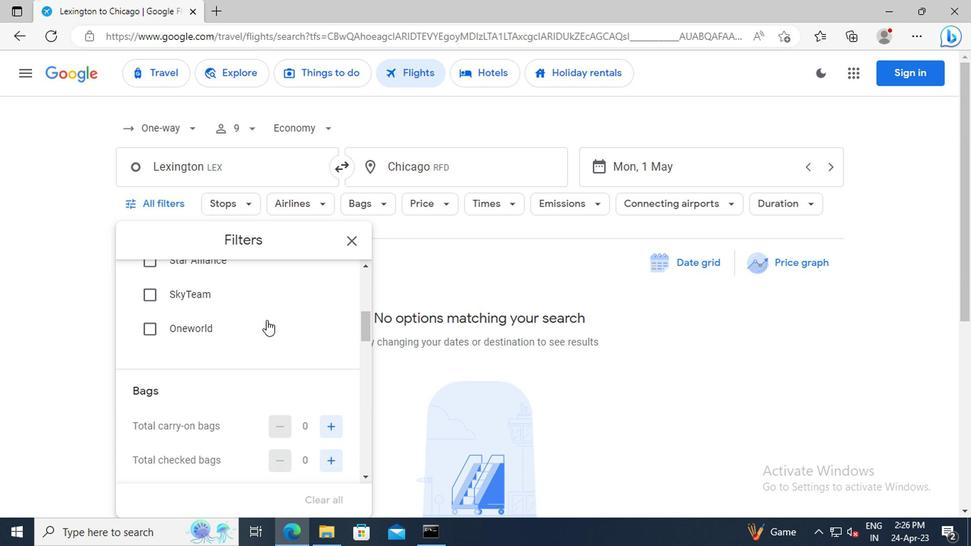 
Action: Mouse scrolled (263, 320) with delta (0, -1)
Screenshot: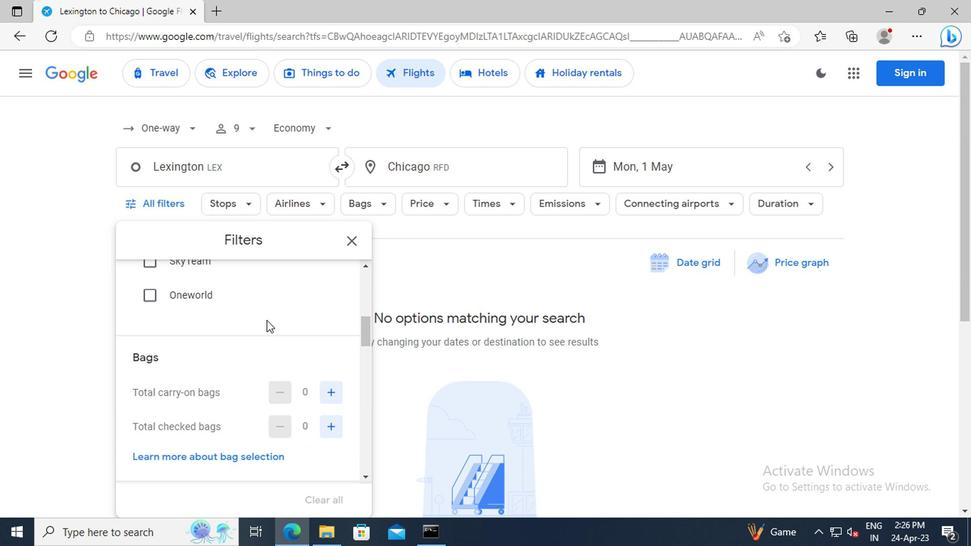 
Action: Mouse scrolled (263, 320) with delta (0, -1)
Screenshot: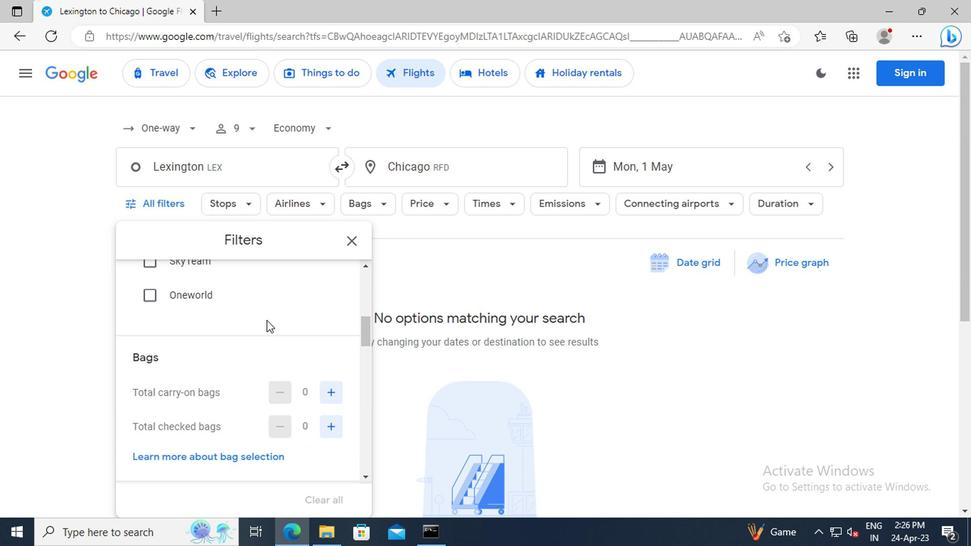 
Action: Mouse scrolled (263, 320) with delta (0, -1)
Screenshot: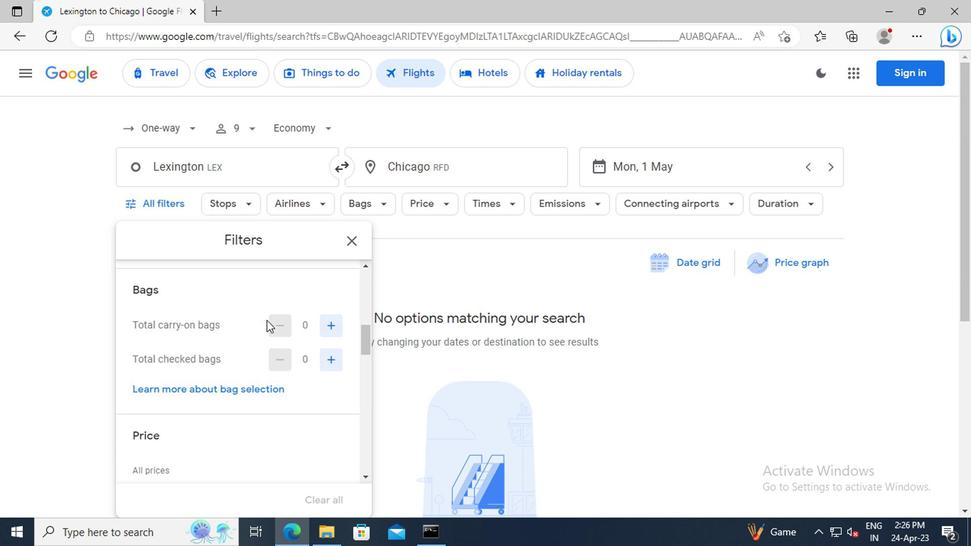 
Action: Mouse scrolled (263, 320) with delta (0, -1)
Screenshot: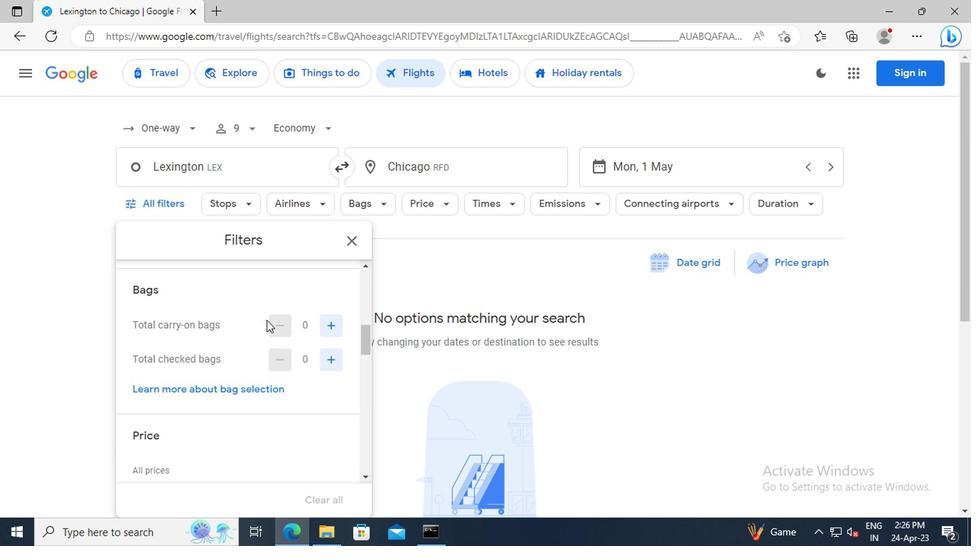 
Action: Mouse scrolled (263, 320) with delta (0, -1)
Screenshot: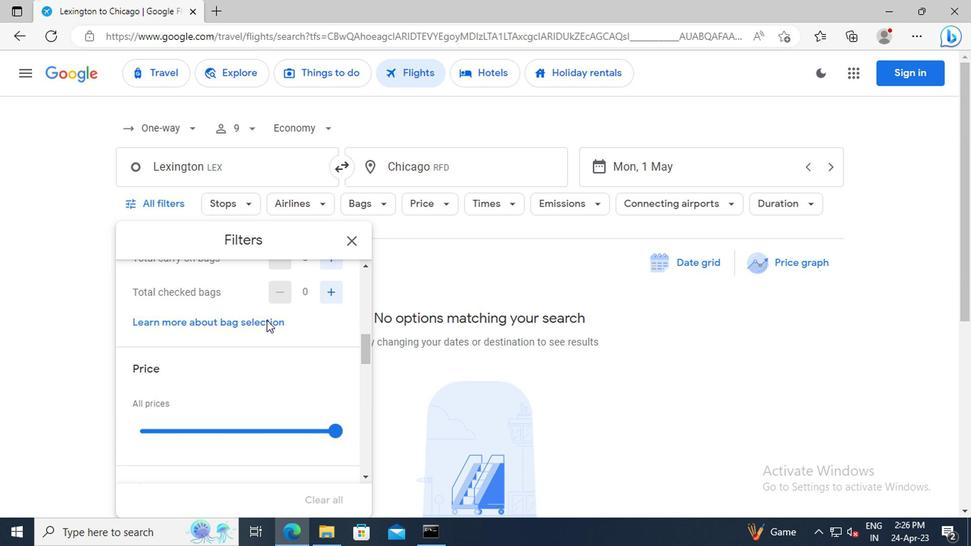 
Action: Mouse moved to (327, 397)
Screenshot: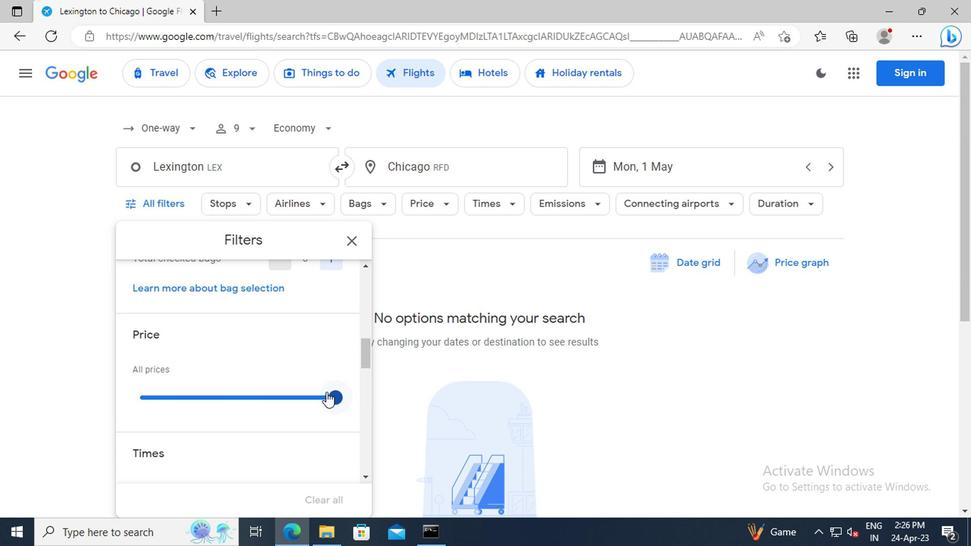 
Action: Mouse pressed left at (327, 397)
Screenshot: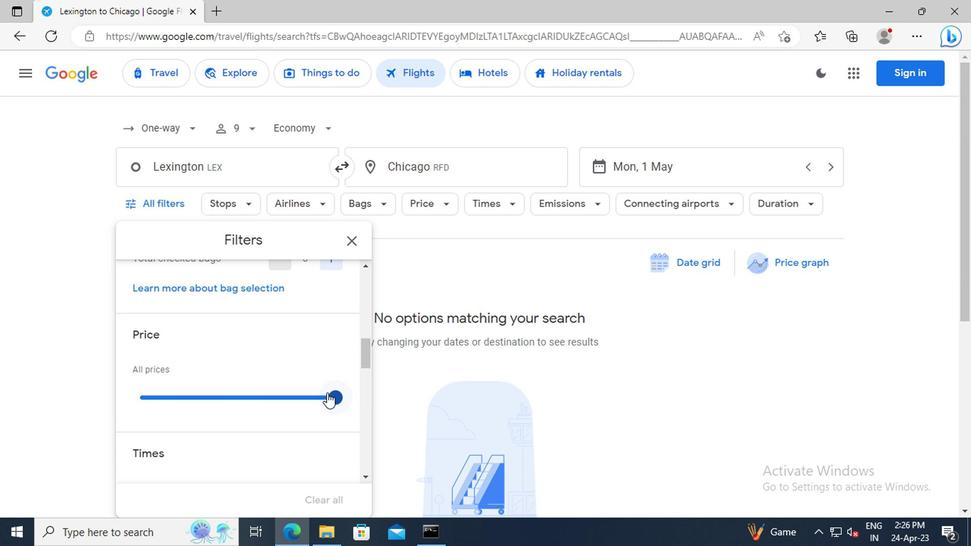 
Action: Mouse moved to (290, 348)
Screenshot: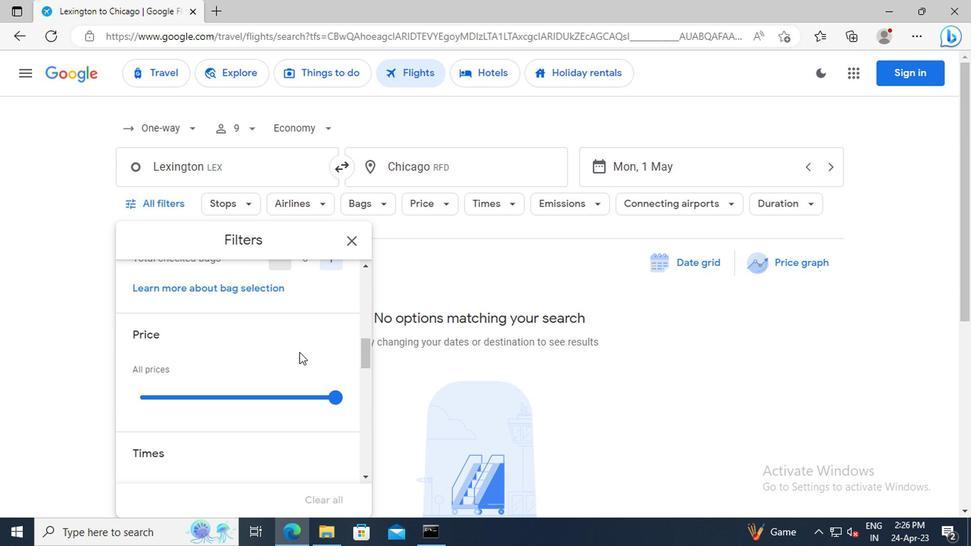 
Action: Mouse scrolled (290, 348) with delta (0, 0)
Screenshot: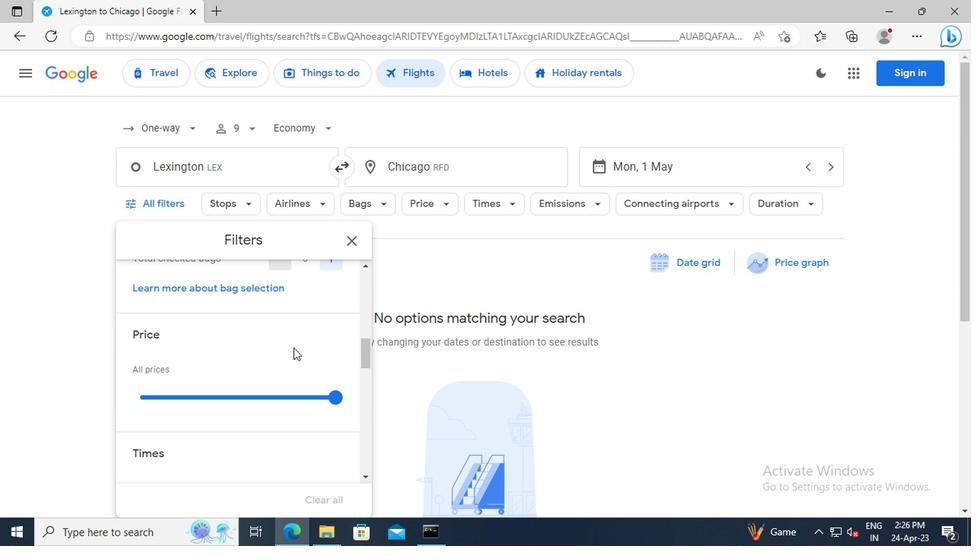 
Action: Mouse scrolled (290, 348) with delta (0, 0)
Screenshot: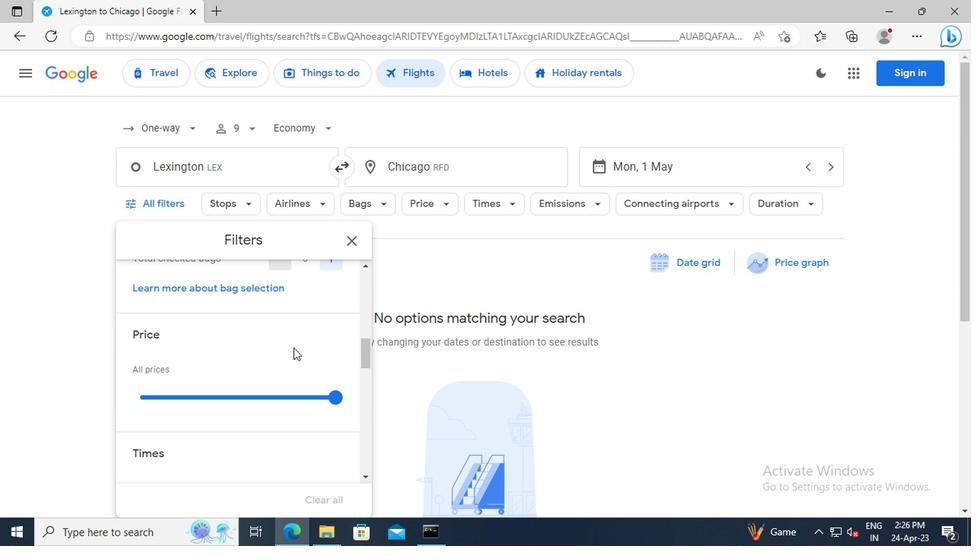 
Action: Mouse scrolled (290, 348) with delta (0, 0)
Screenshot: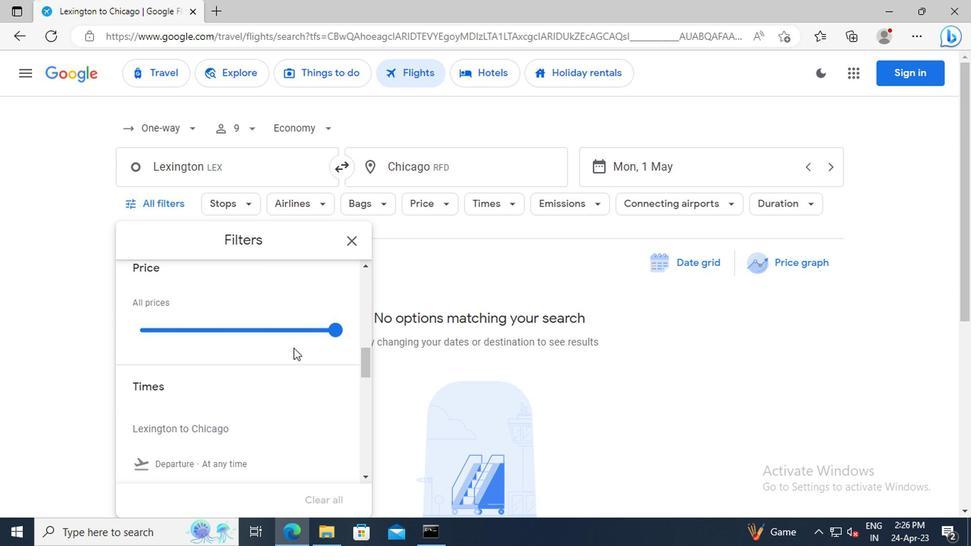 
Action: Mouse scrolled (290, 348) with delta (0, 0)
Screenshot: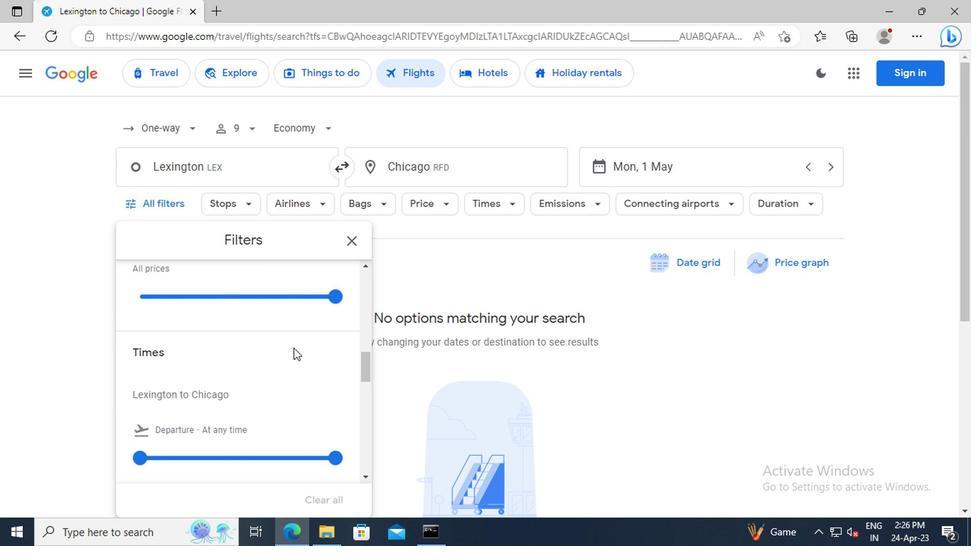 
Action: Mouse scrolled (290, 348) with delta (0, 0)
Screenshot: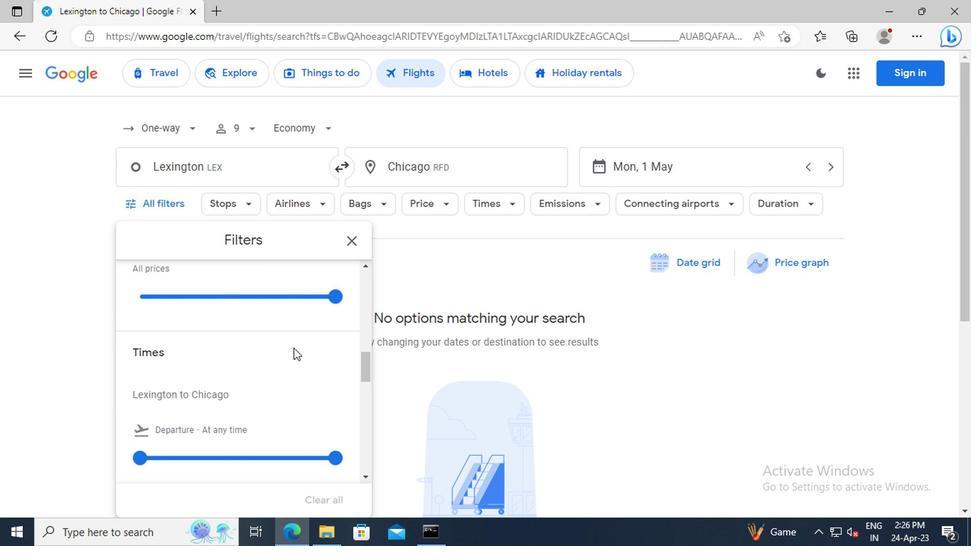
Action: Mouse scrolled (290, 348) with delta (0, 0)
Screenshot: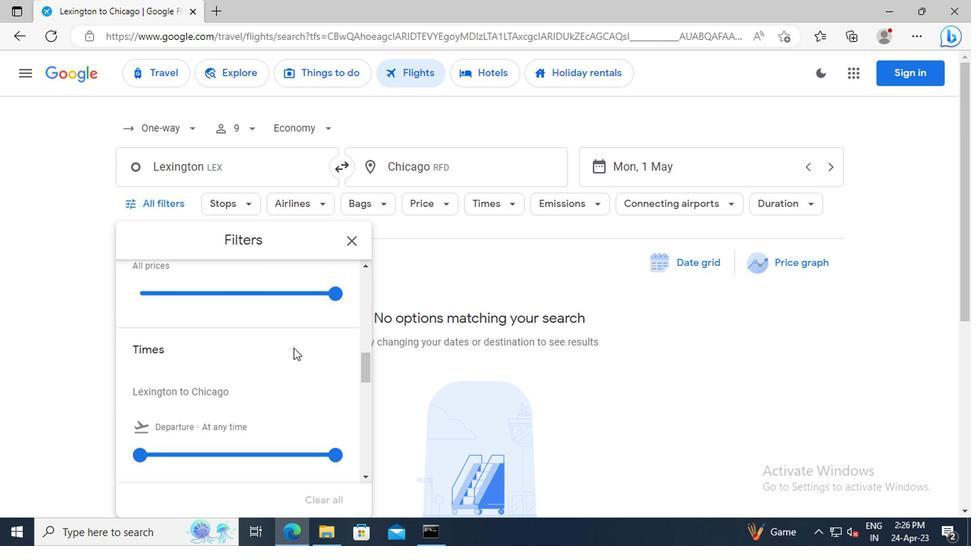 
Action: Mouse moved to (134, 362)
Screenshot: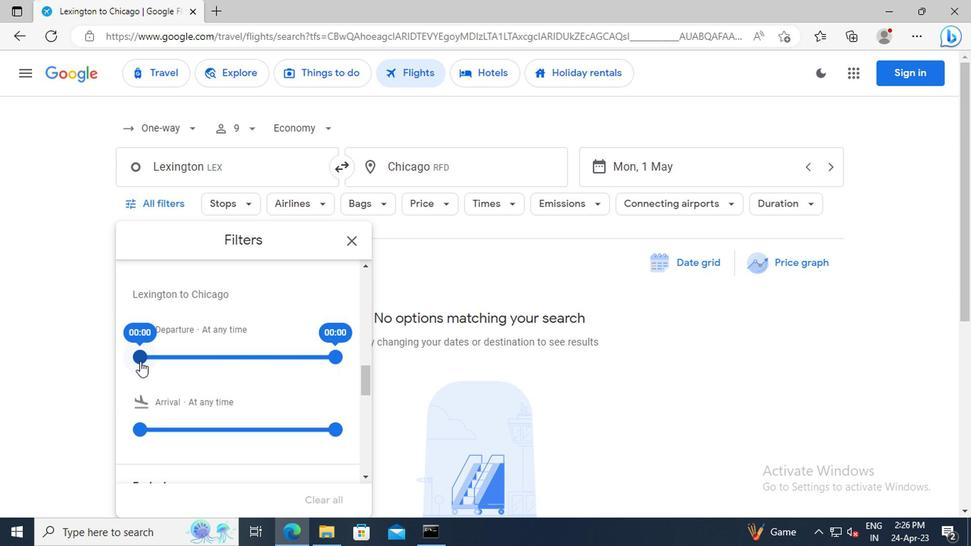 
Action: Mouse pressed left at (134, 362)
Screenshot: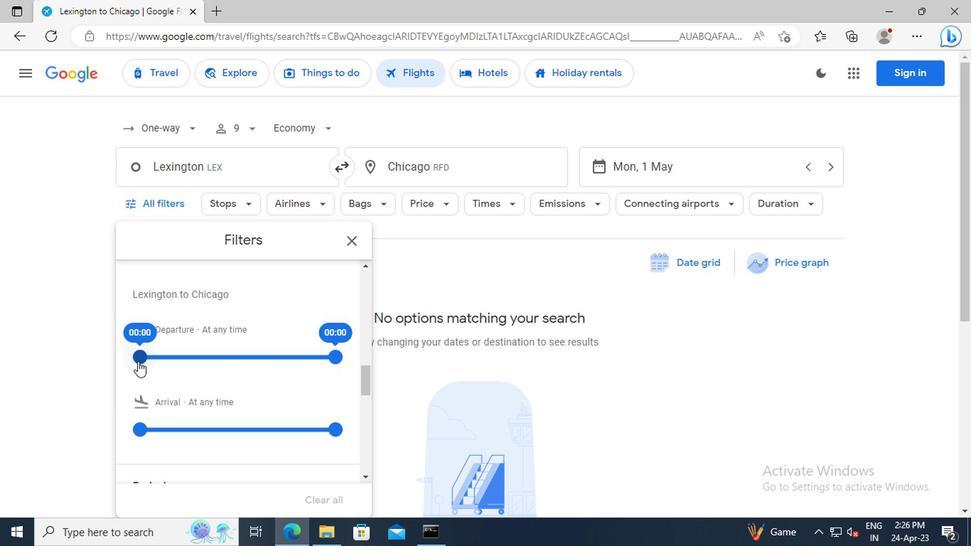 
Action: Mouse moved to (330, 360)
Screenshot: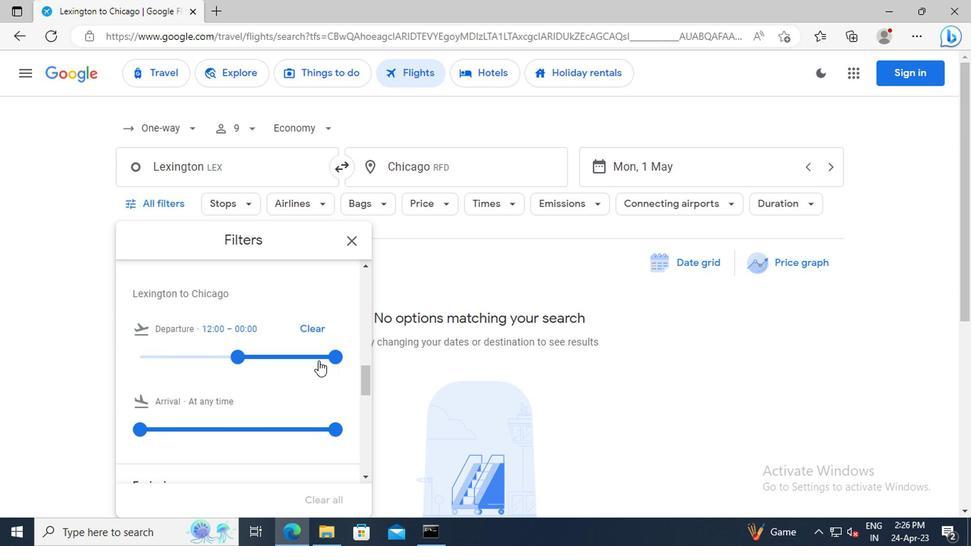 
Action: Mouse pressed left at (330, 360)
Screenshot: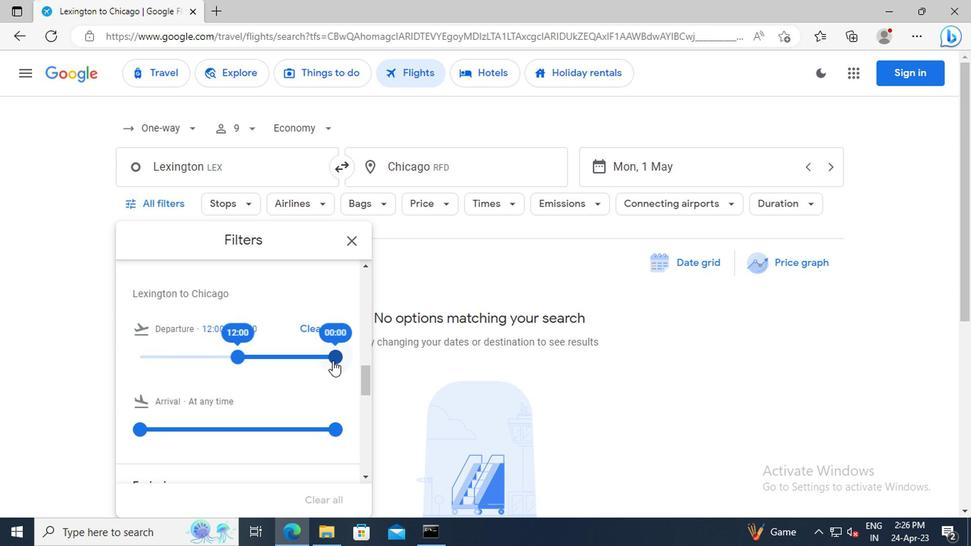 
Action: Mouse moved to (348, 241)
Screenshot: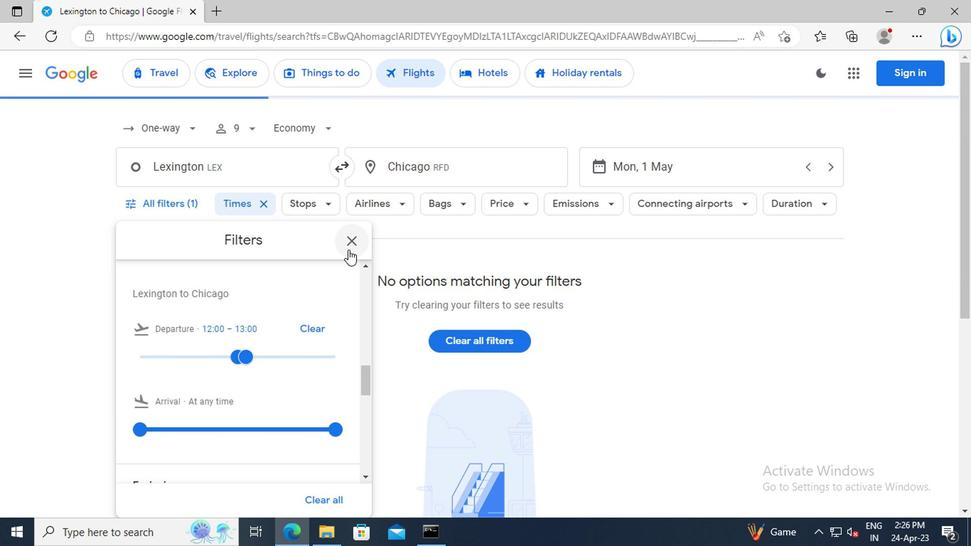 
Action: Mouse pressed left at (348, 241)
Screenshot: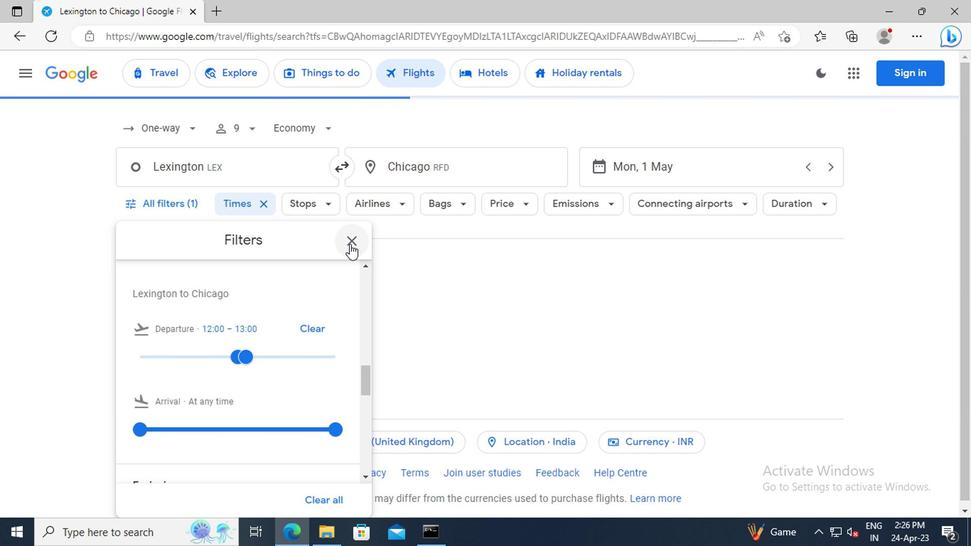 
